 Task: Research Airbnb options in Shahrak, Afghanistan from 9th November, 2023 to 11th November, 2023 for 2 adults.2 bedrooms having 2 beds and 1 bathroom. Property type can be guest house. Amenities needed is wifi. Look for 3 properties as per requirement.
Action: Mouse moved to (488, 101)
Screenshot: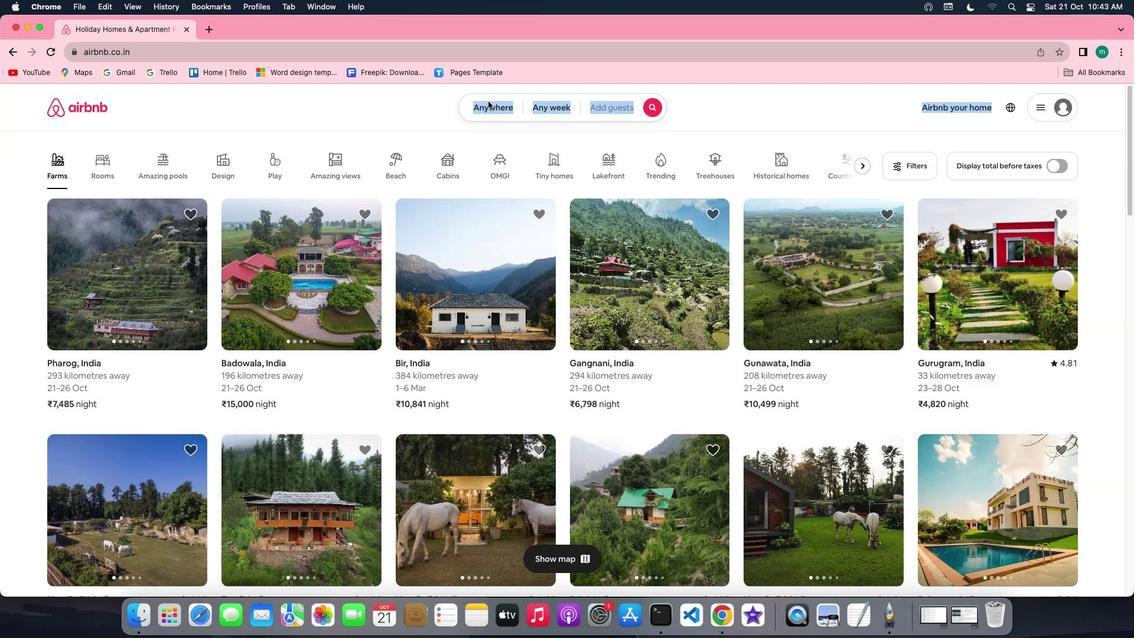 
Action: Mouse pressed left at (488, 101)
Screenshot: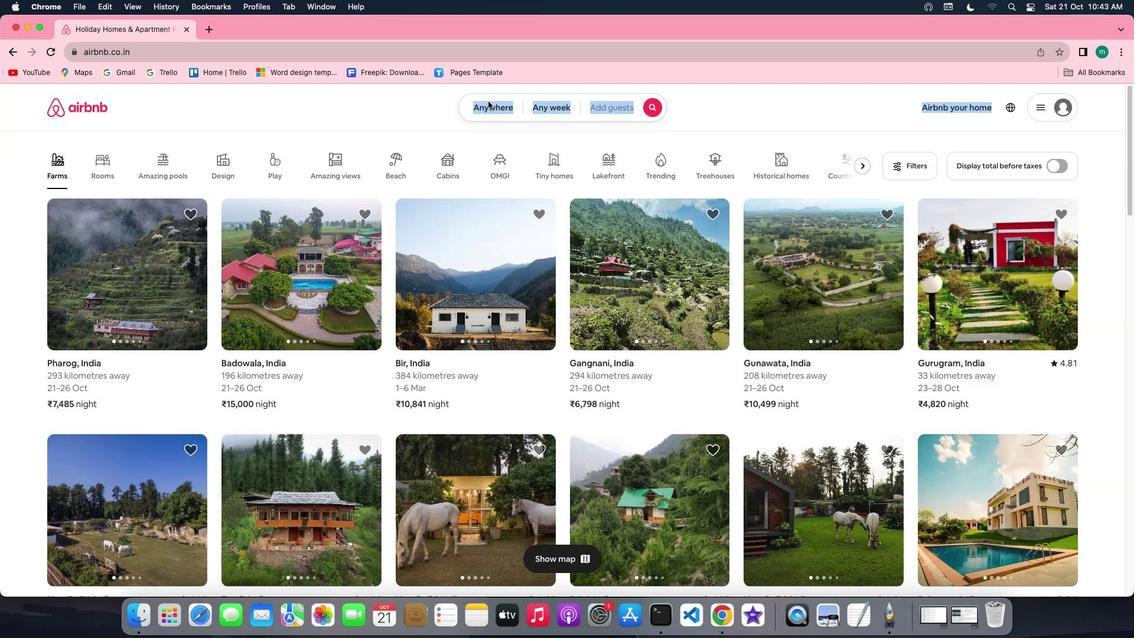 
Action: Mouse moved to (488, 106)
Screenshot: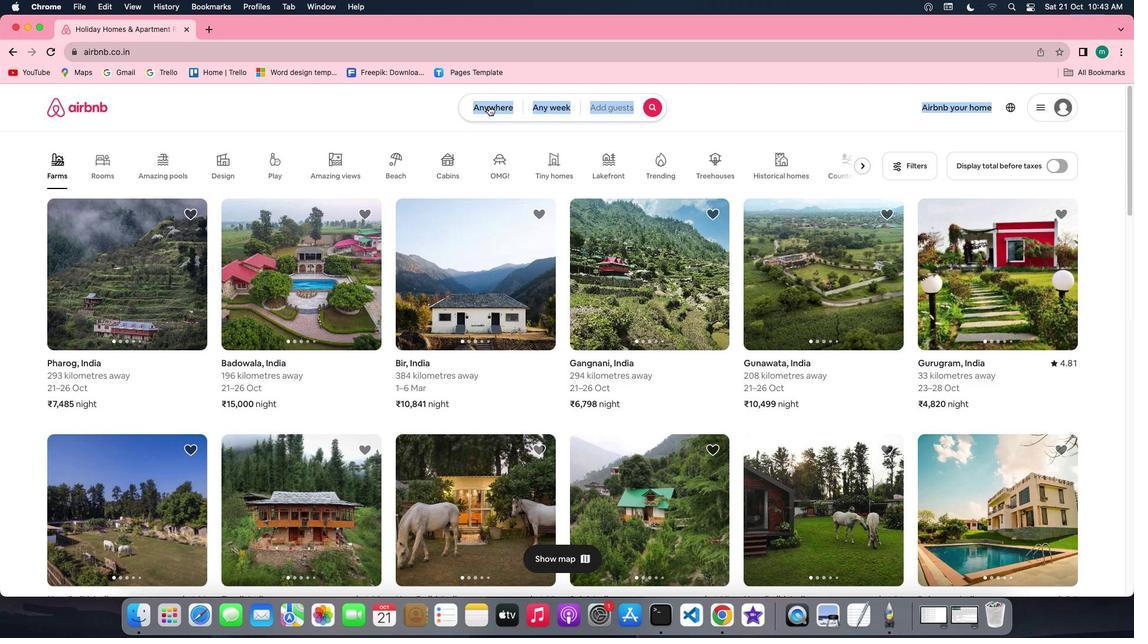 
Action: Mouse pressed left at (488, 106)
Screenshot: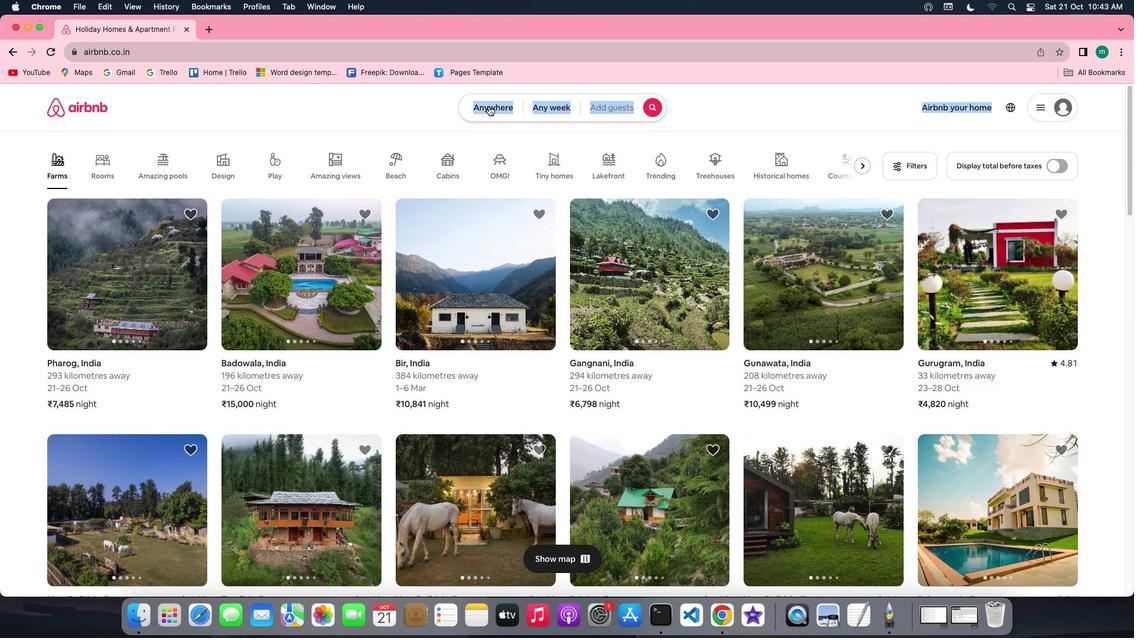 
Action: Mouse moved to (431, 148)
Screenshot: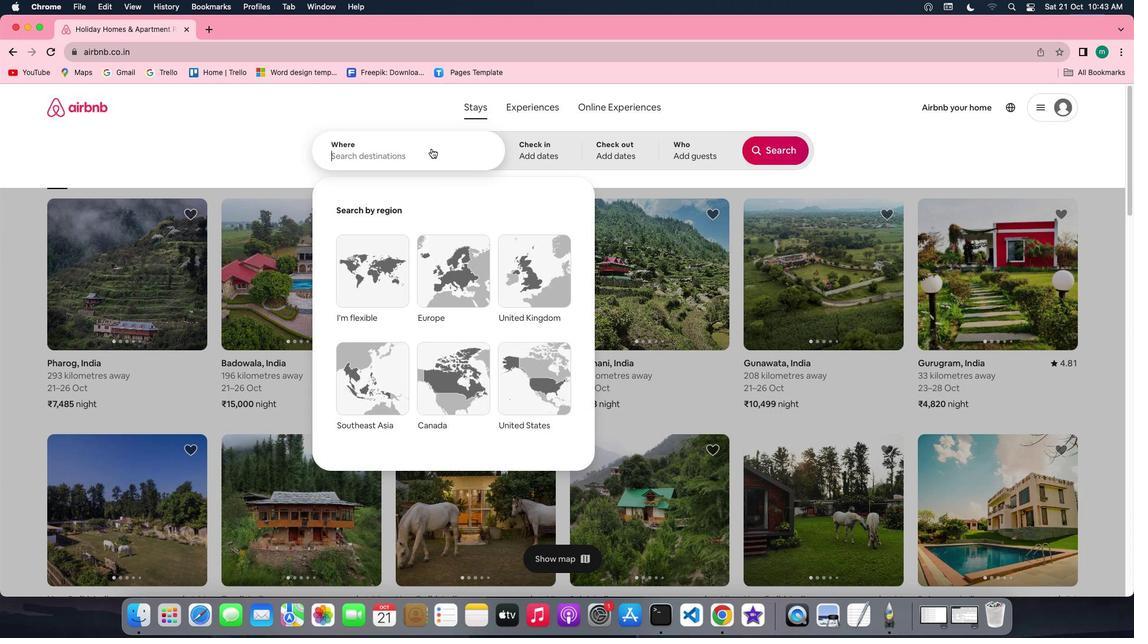 
Action: Key pressed Key.shift'S''h''a''h''r''a''k'','Key.spaceKey.shift'A''f''g''h''a''n''i''s''t''a''n'
Screenshot: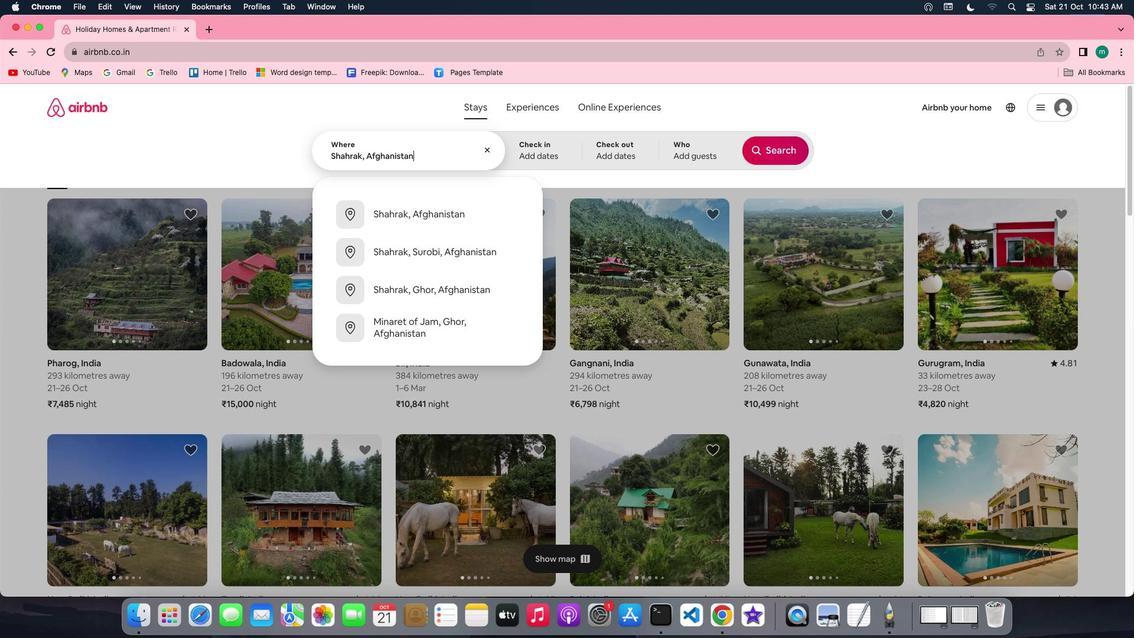 
Action: Mouse moved to (438, 223)
Screenshot: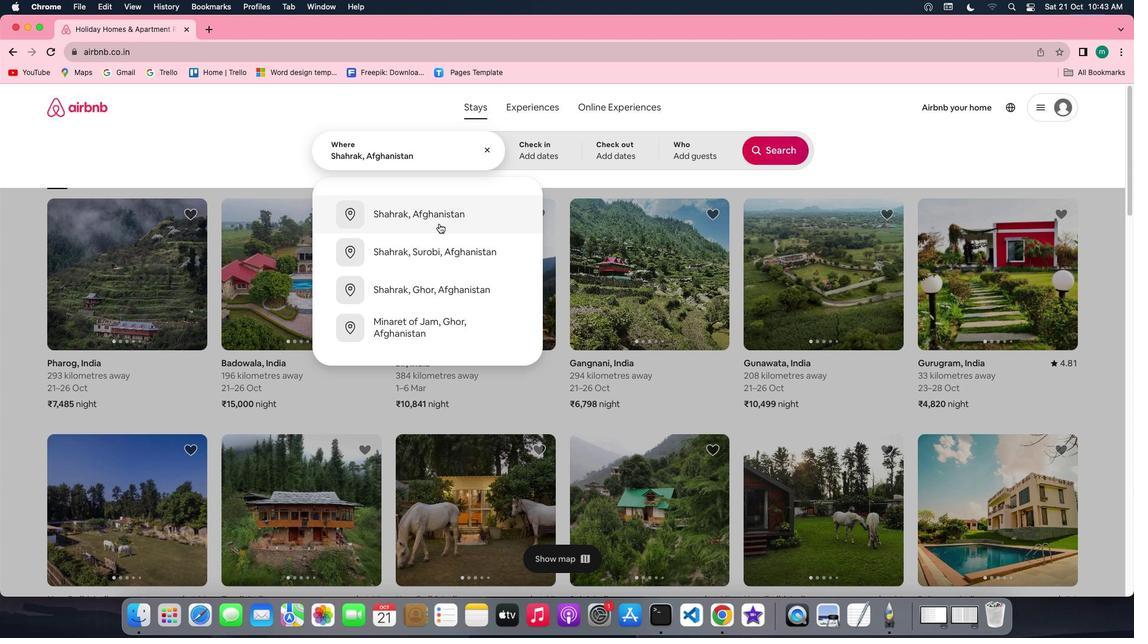 
Action: Mouse pressed left at (438, 223)
Screenshot: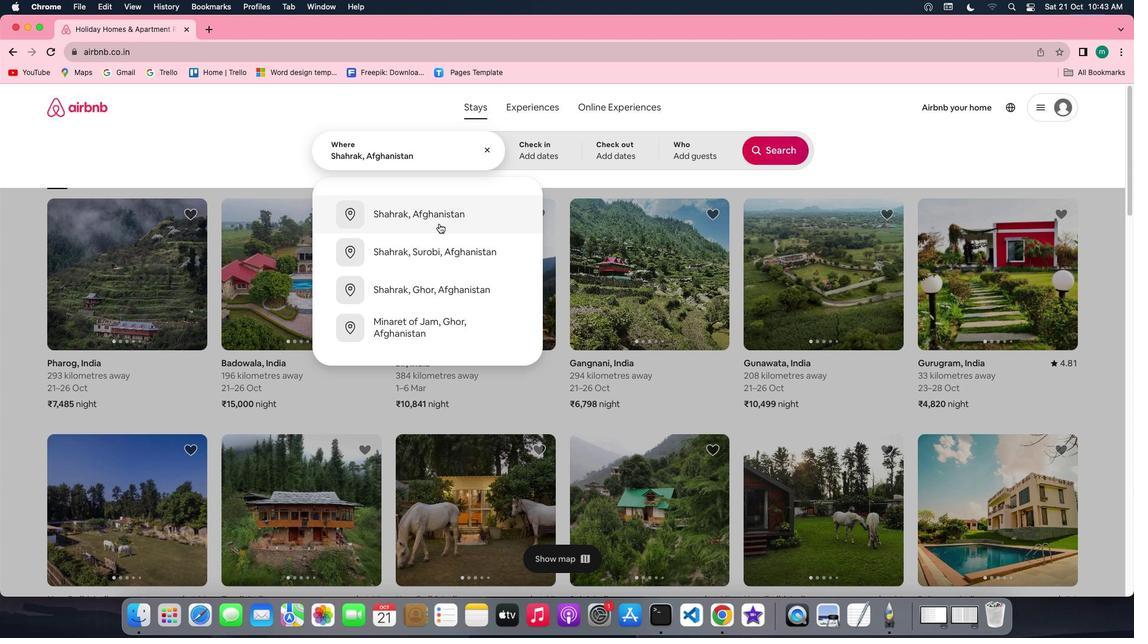 
Action: Mouse moved to (703, 324)
Screenshot: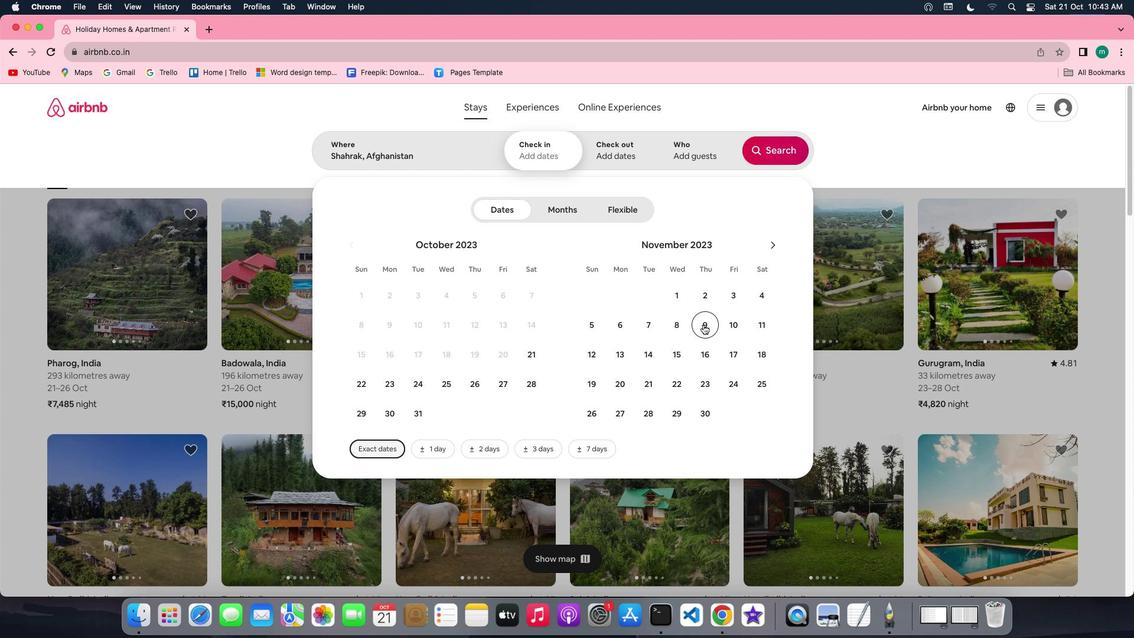 
Action: Mouse pressed left at (703, 324)
Screenshot: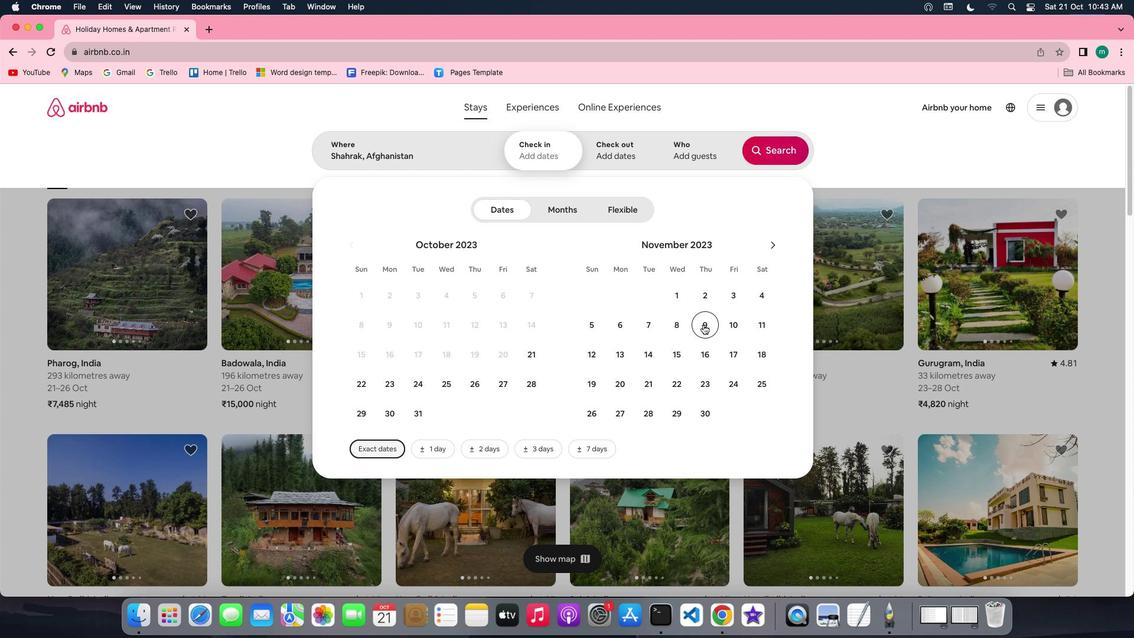 
Action: Mouse moved to (765, 330)
Screenshot: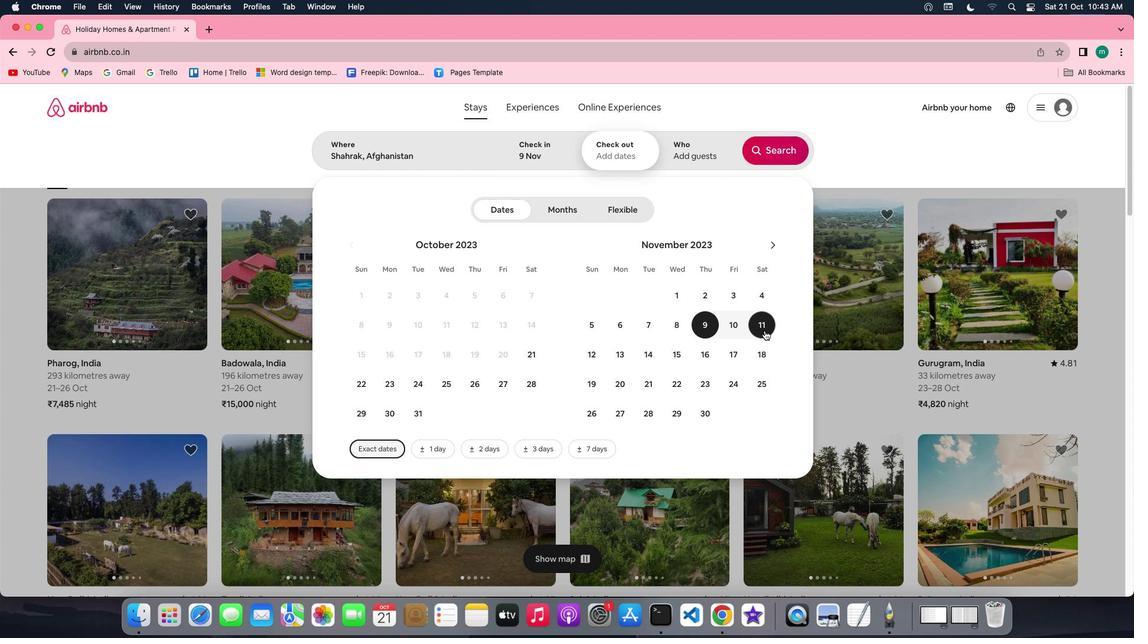 
Action: Mouse pressed left at (765, 330)
Screenshot: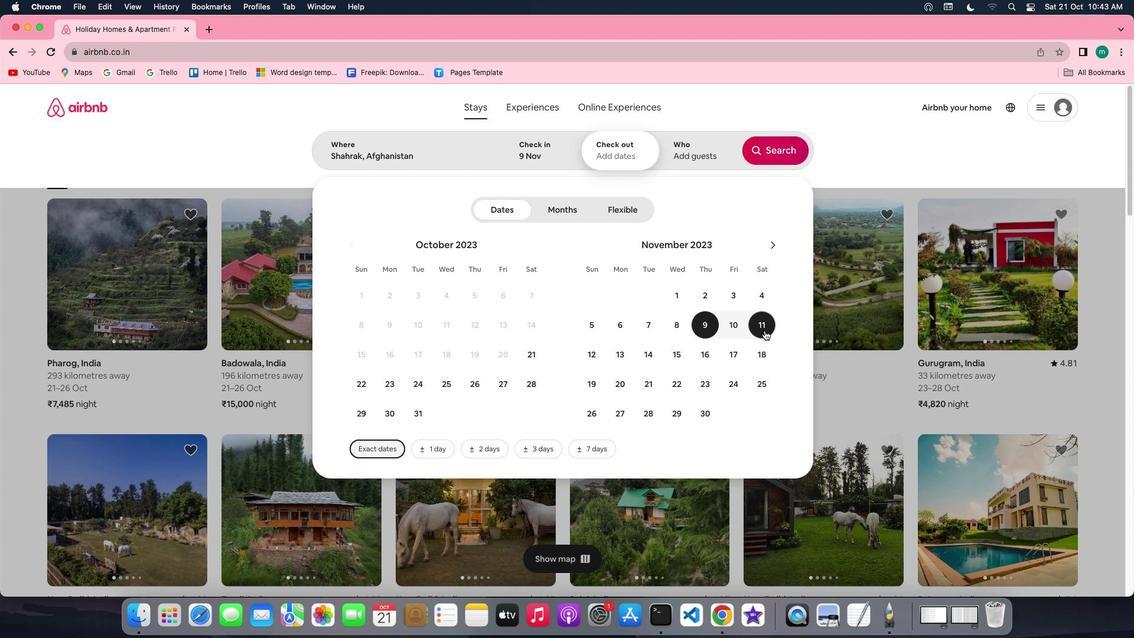 
Action: Mouse moved to (699, 157)
Screenshot: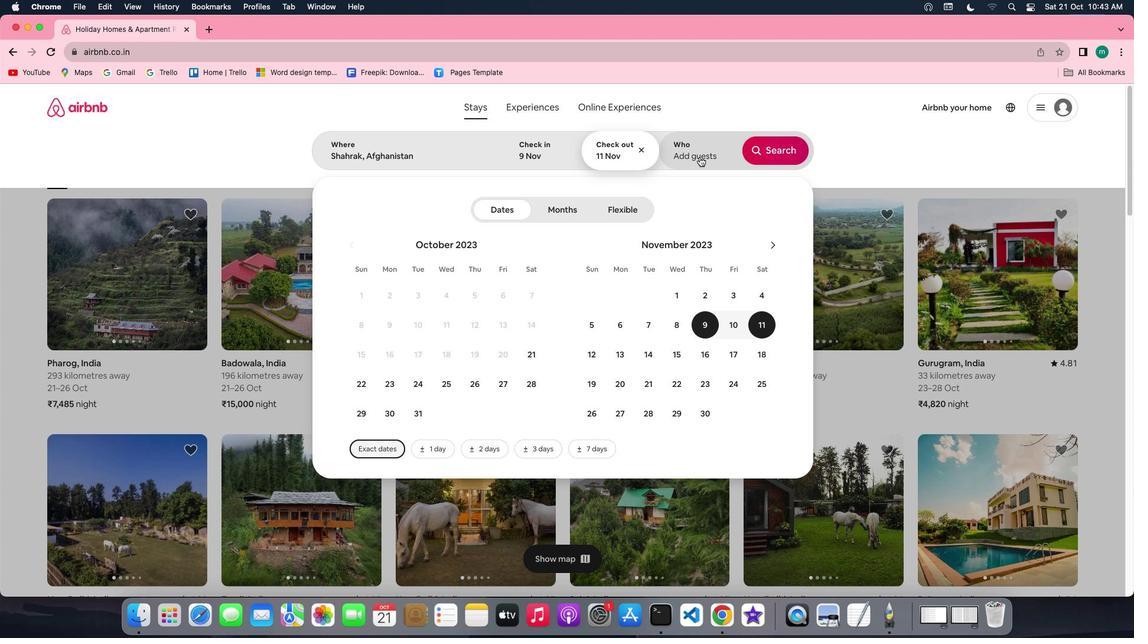 
Action: Mouse pressed left at (699, 157)
Screenshot: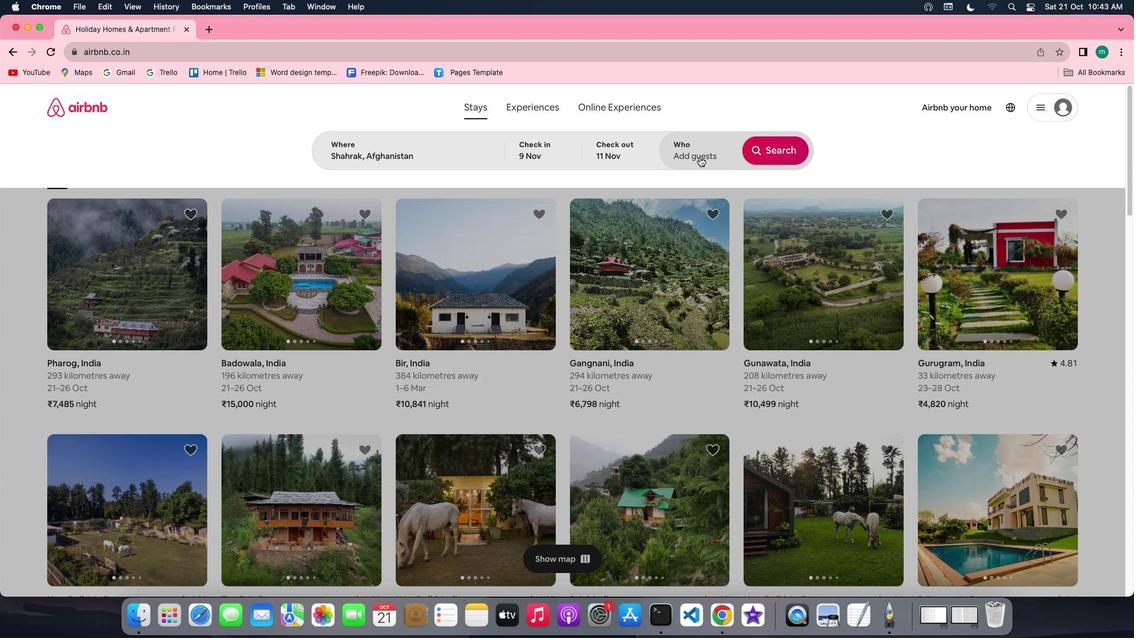 
Action: Mouse moved to (778, 212)
Screenshot: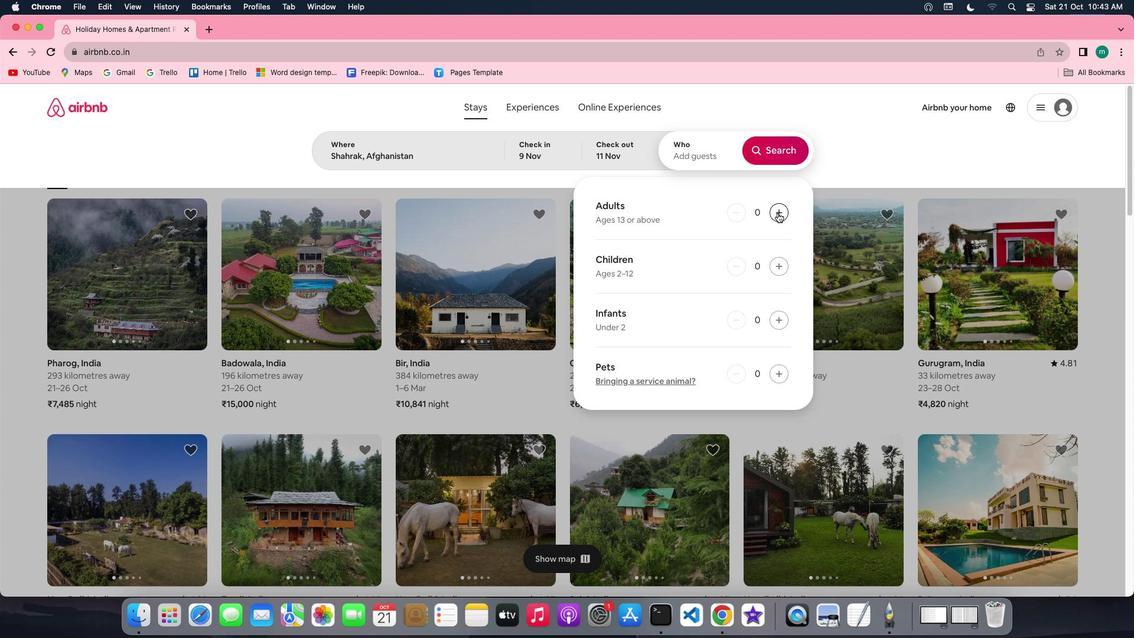 
Action: Mouse pressed left at (778, 212)
Screenshot: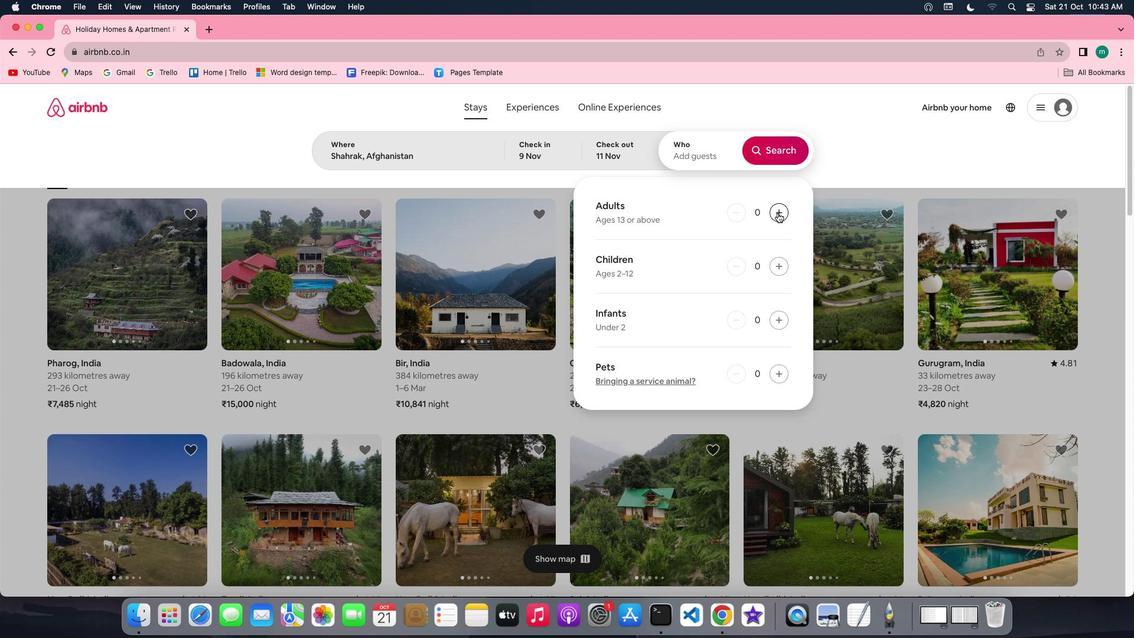 
Action: Mouse pressed left at (778, 212)
Screenshot: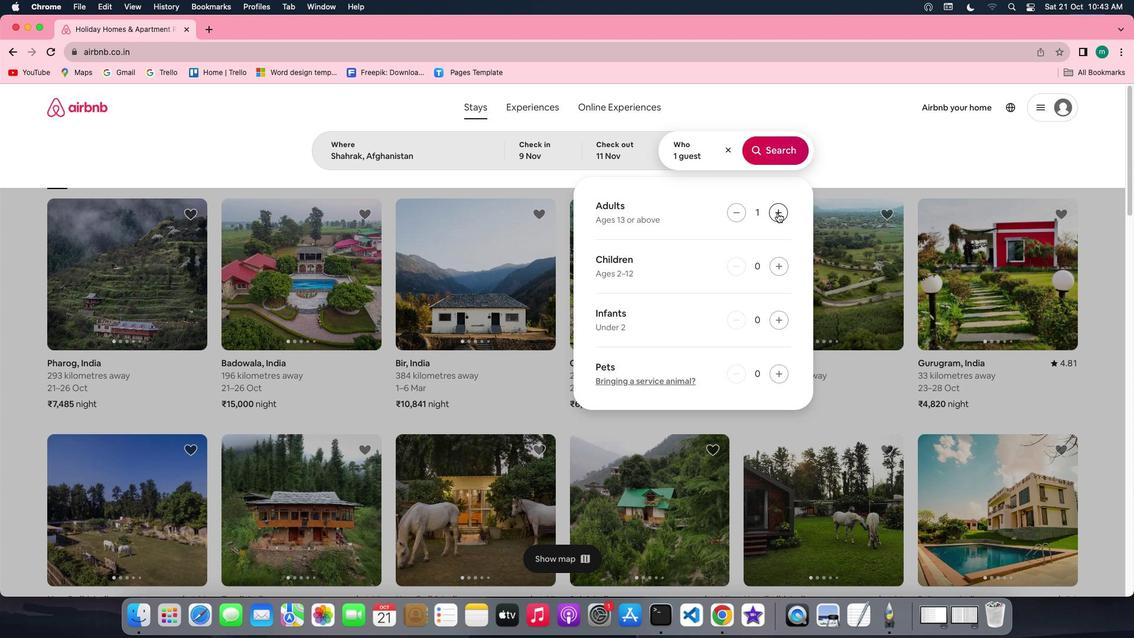 
Action: Mouse moved to (781, 155)
Screenshot: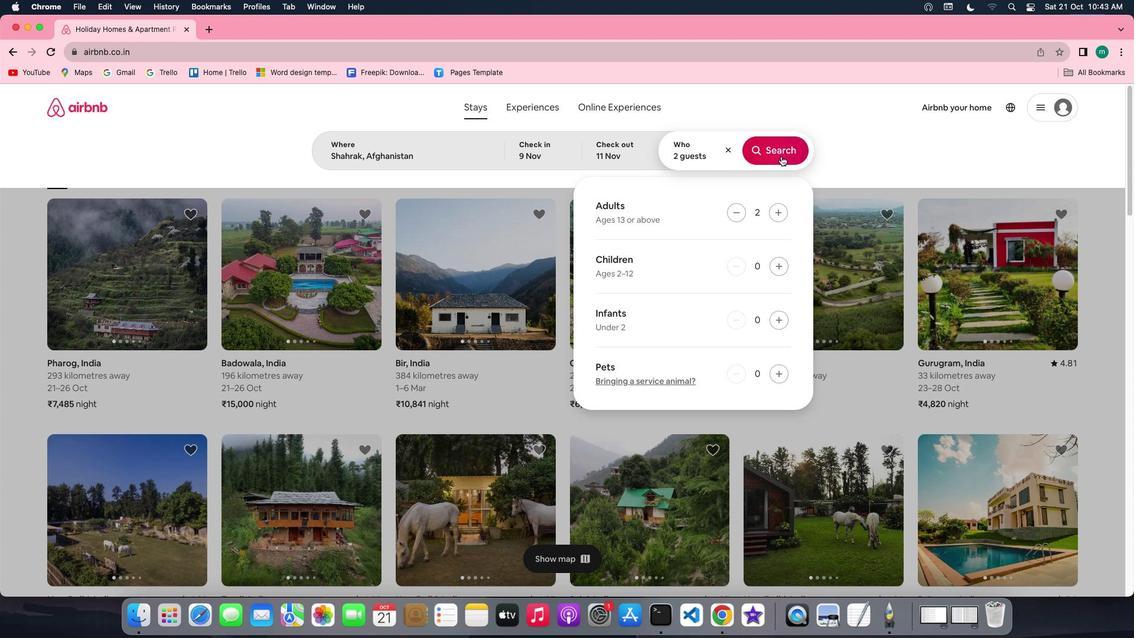
Action: Mouse pressed left at (781, 155)
Screenshot: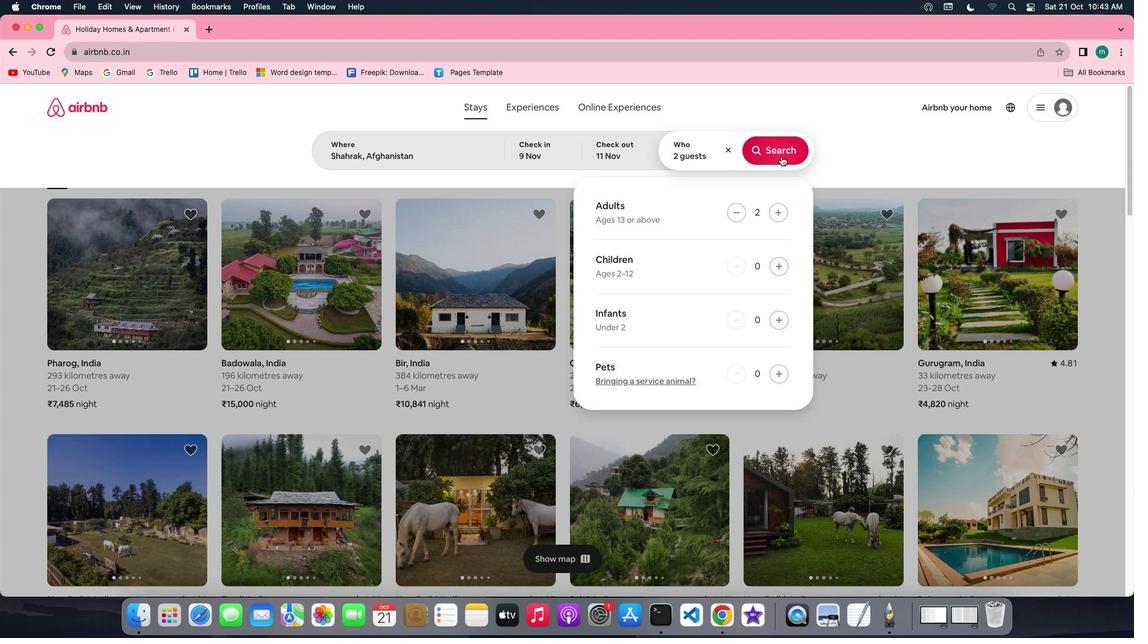 
Action: Mouse moved to (942, 148)
Screenshot: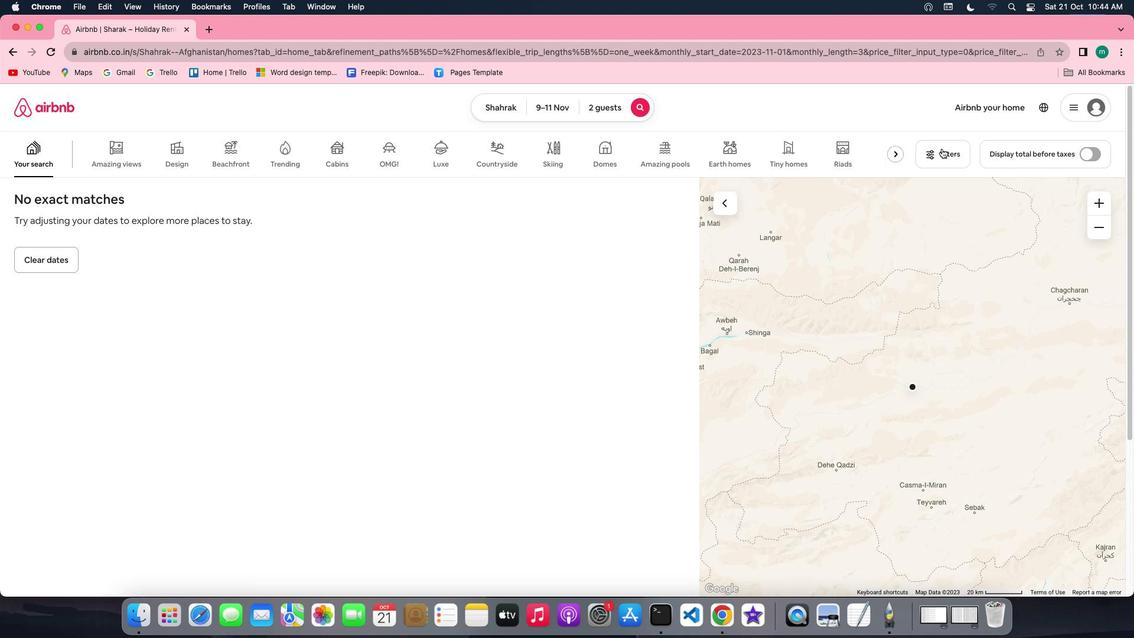 
Action: Mouse pressed left at (942, 148)
Screenshot: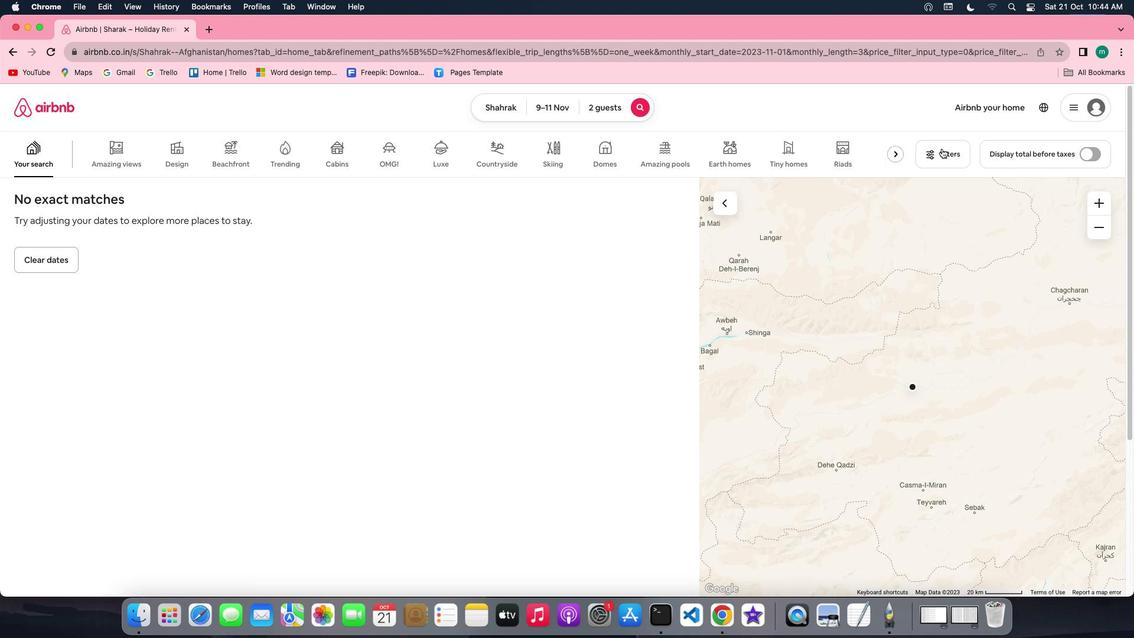 
Action: Mouse moved to (553, 293)
Screenshot: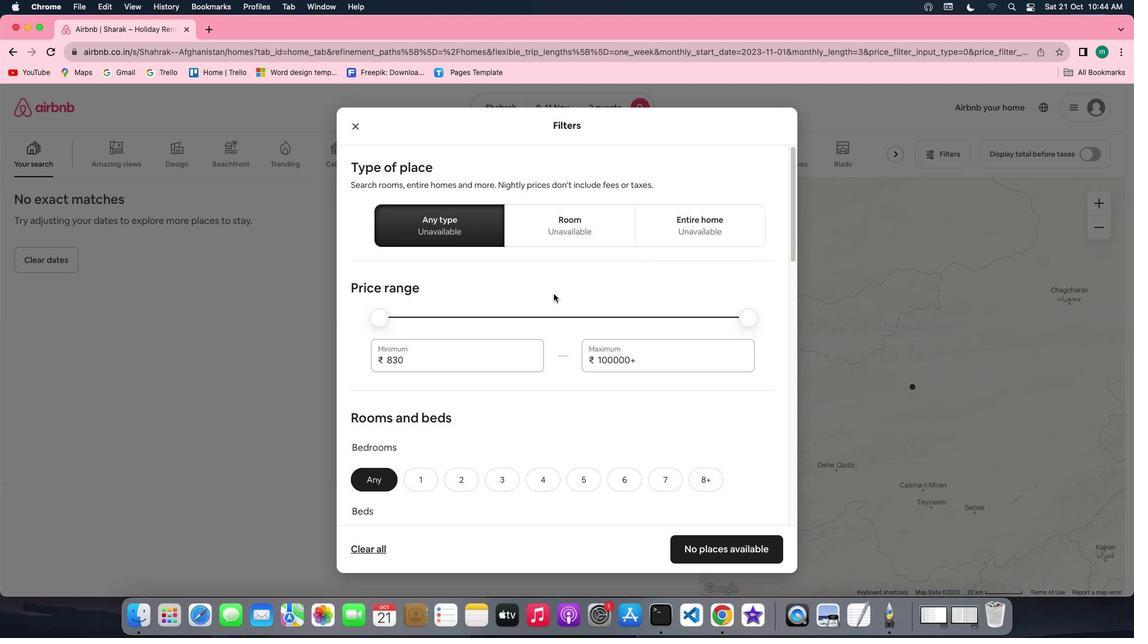 
Action: Mouse scrolled (553, 293) with delta (0, 0)
Screenshot: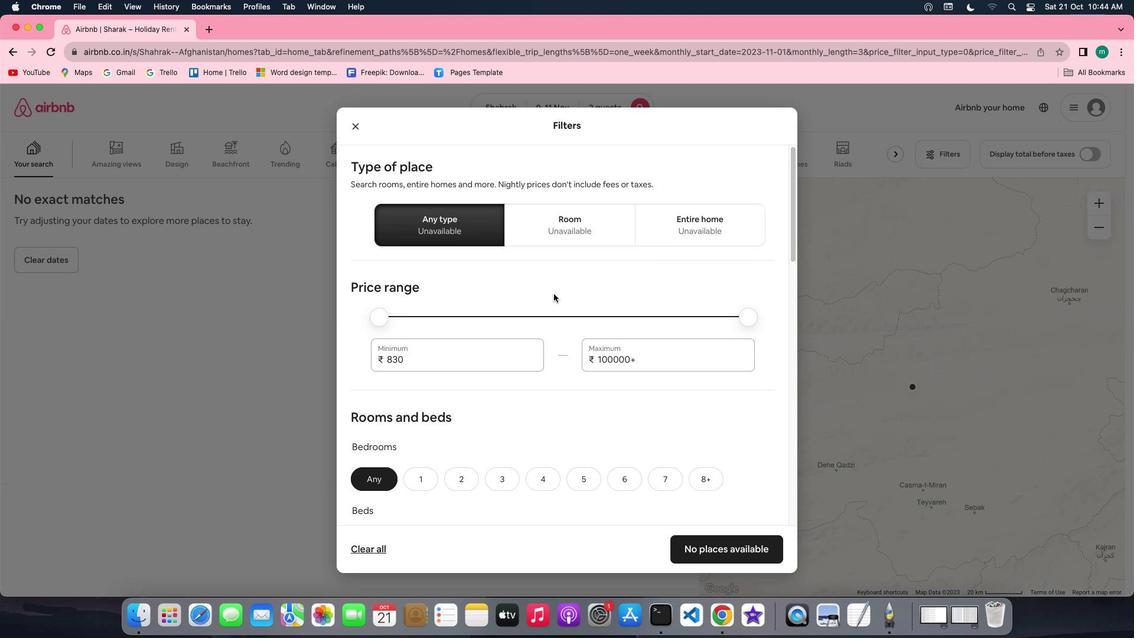 
Action: Mouse scrolled (553, 293) with delta (0, 0)
Screenshot: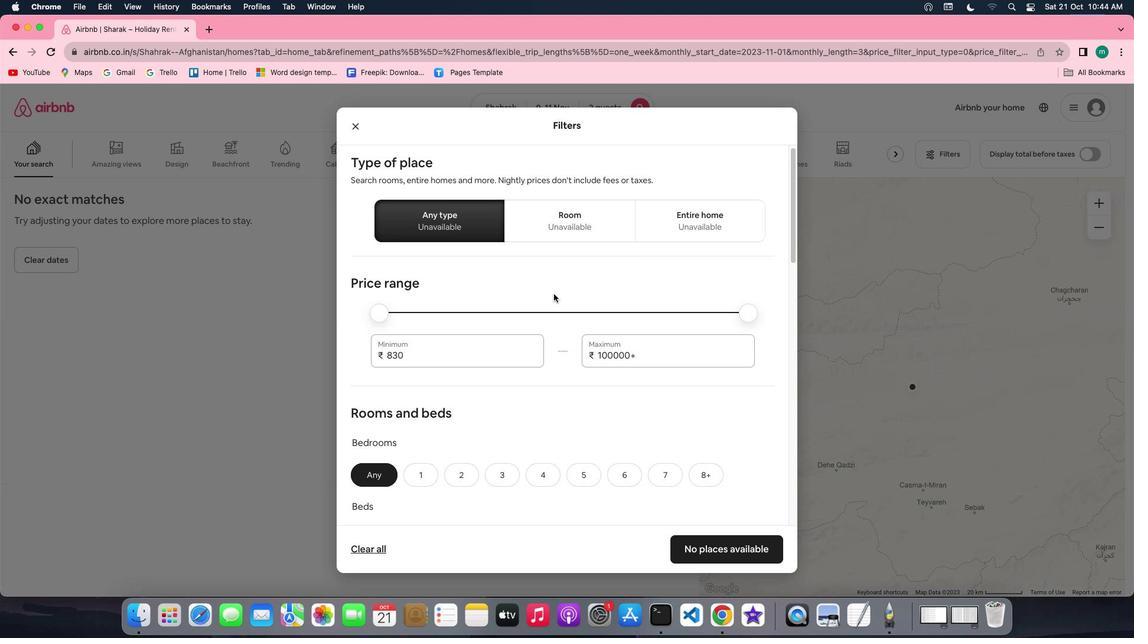 
Action: Mouse scrolled (553, 293) with delta (0, 0)
Screenshot: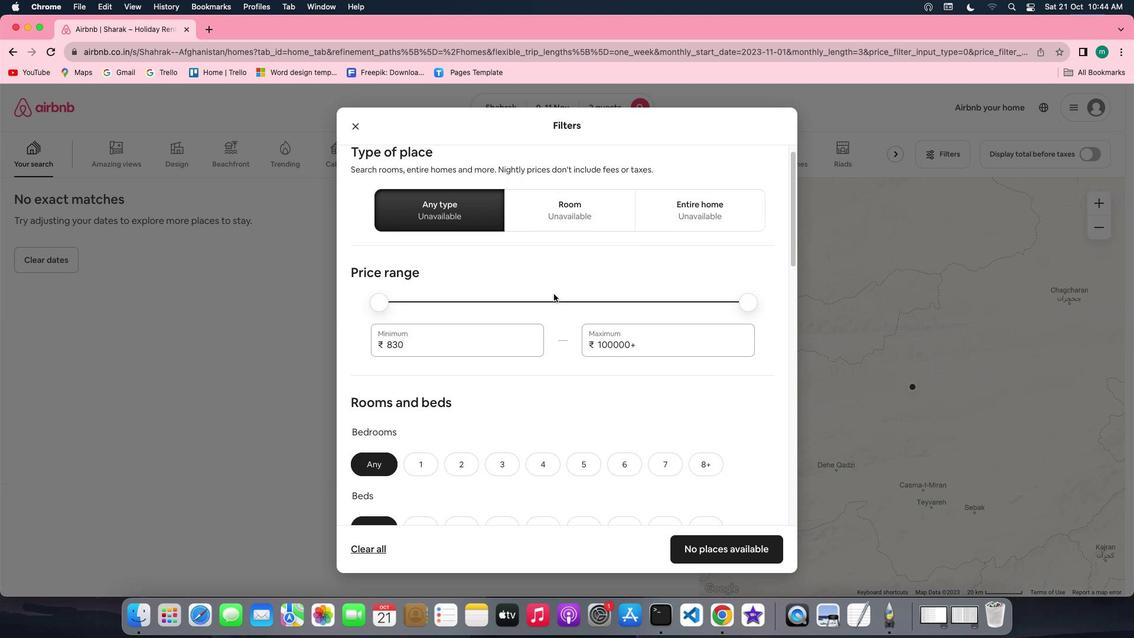 
Action: Mouse scrolled (553, 293) with delta (0, 0)
Screenshot: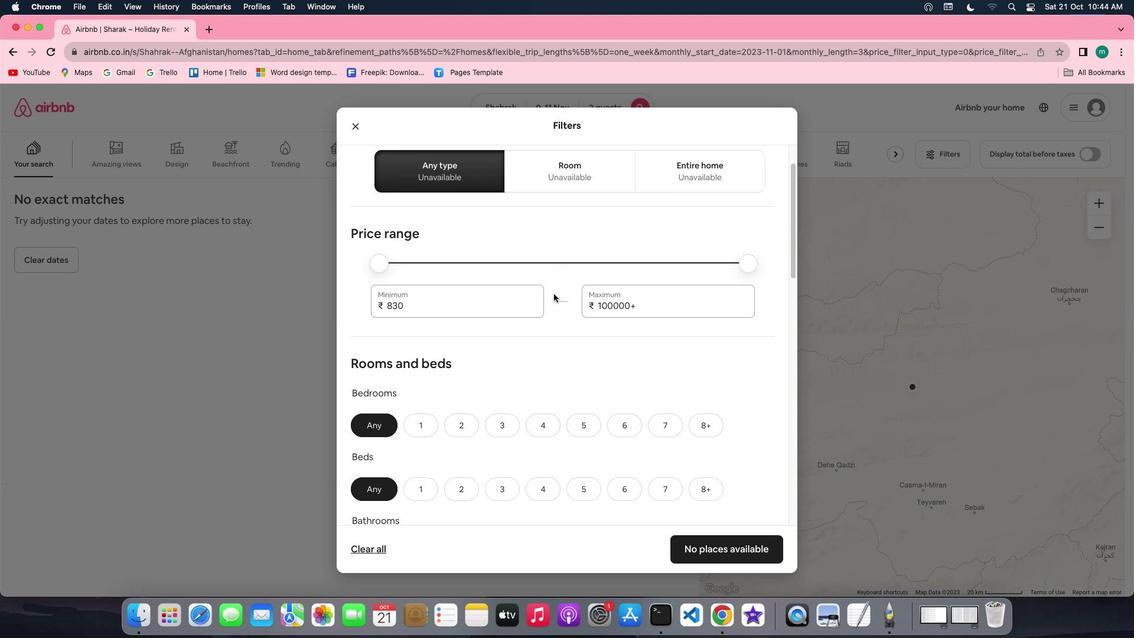 
Action: Mouse scrolled (553, 293) with delta (0, 0)
Screenshot: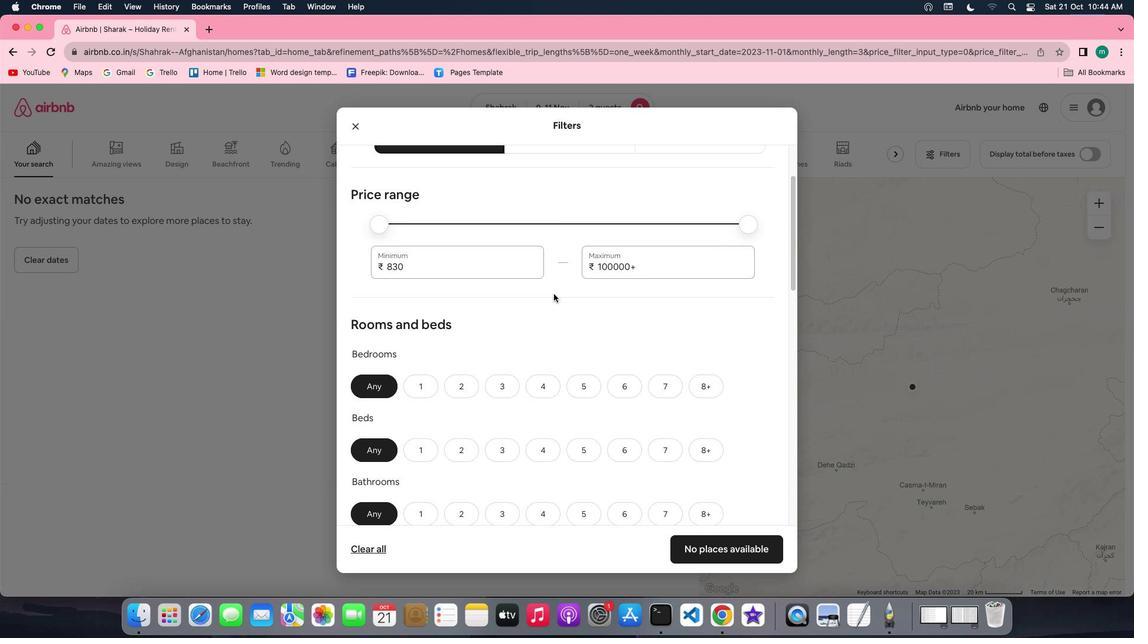 
Action: Mouse scrolled (553, 293) with delta (0, 0)
Screenshot: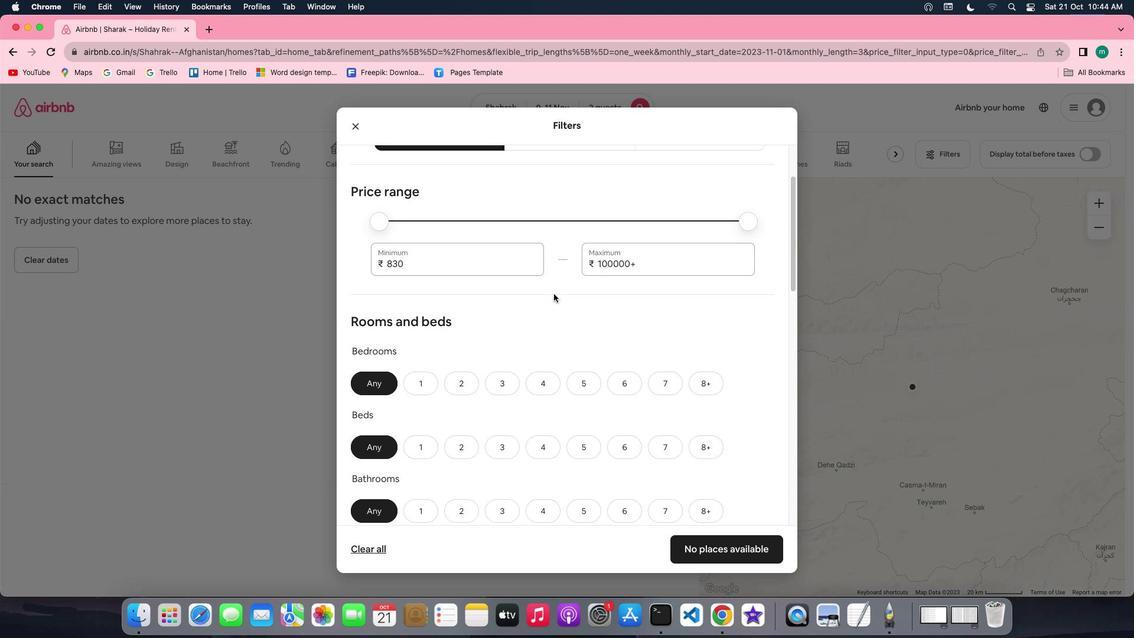 
Action: Mouse scrolled (553, 293) with delta (0, -1)
Screenshot: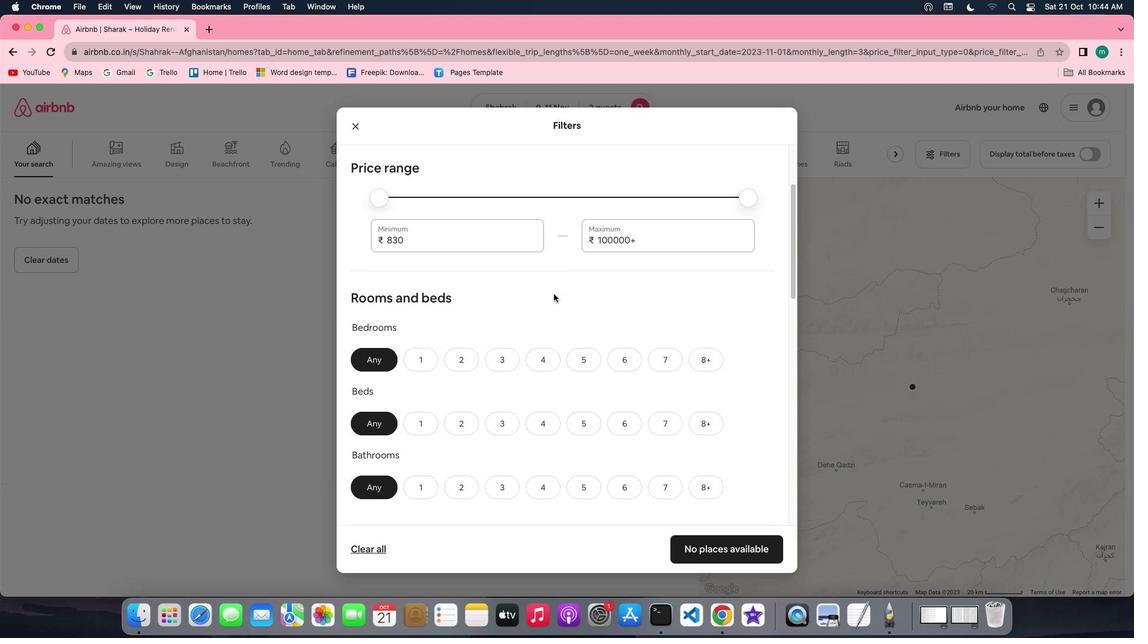 
Action: Mouse moved to (456, 313)
Screenshot: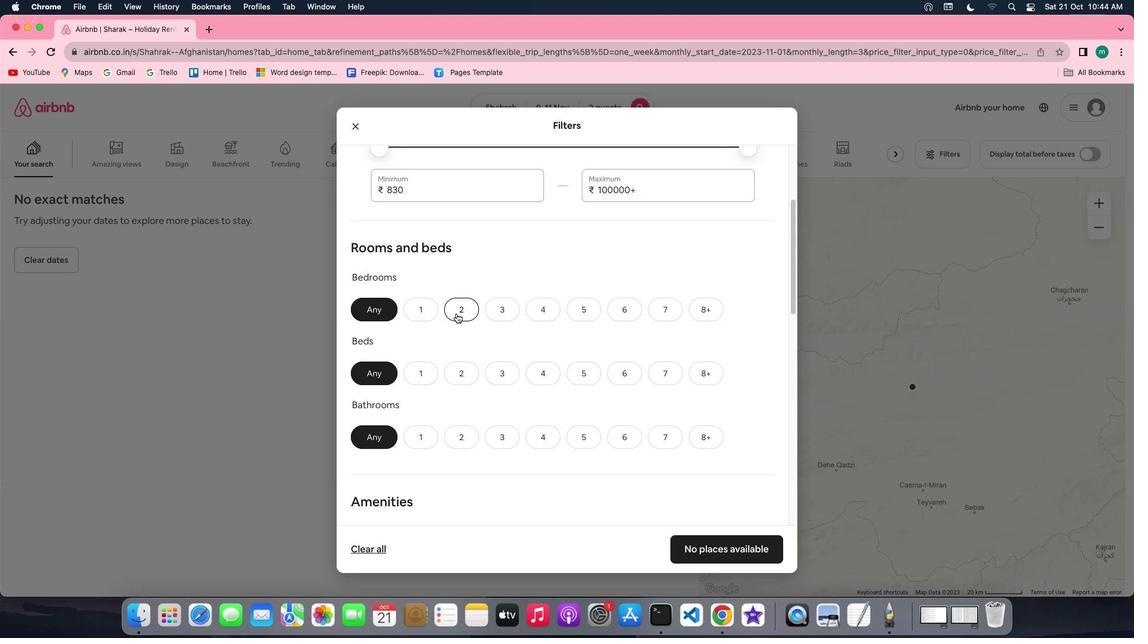 
Action: Mouse pressed left at (456, 313)
Screenshot: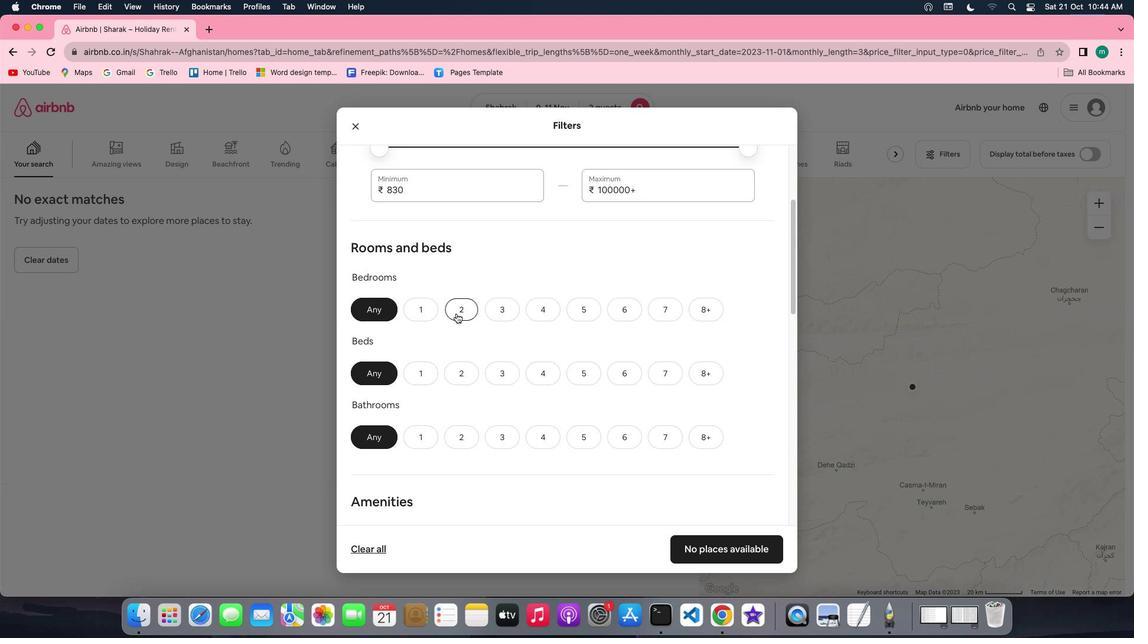 
Action: Mouse moved to (462, 380)
Screenshot: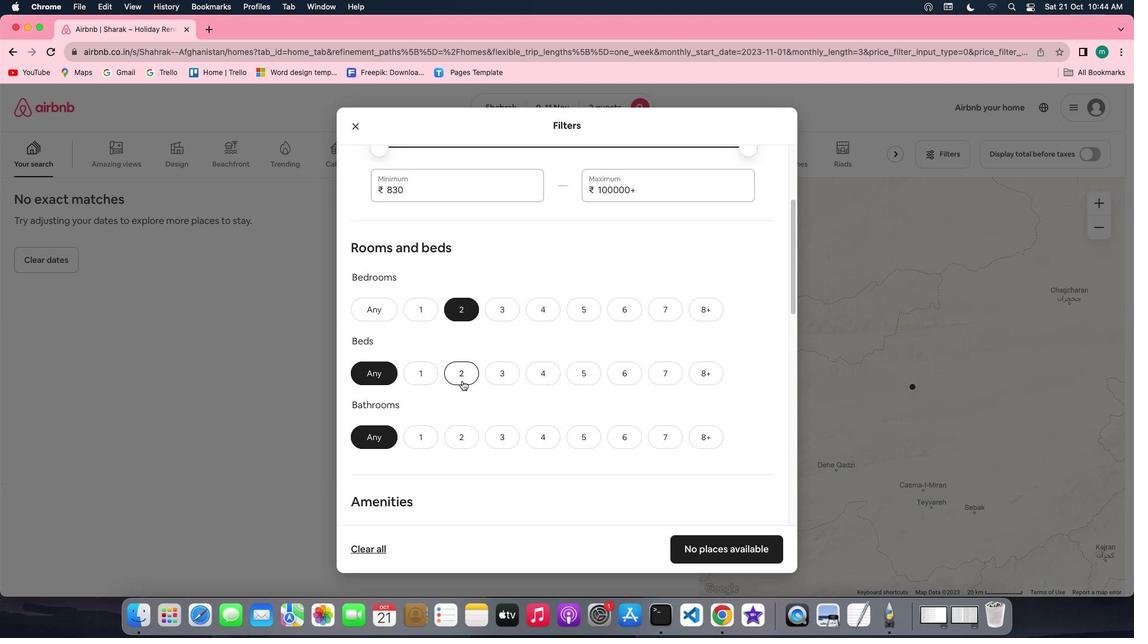 
Action: Mouse pressed left at (462, 380)
Screenshot: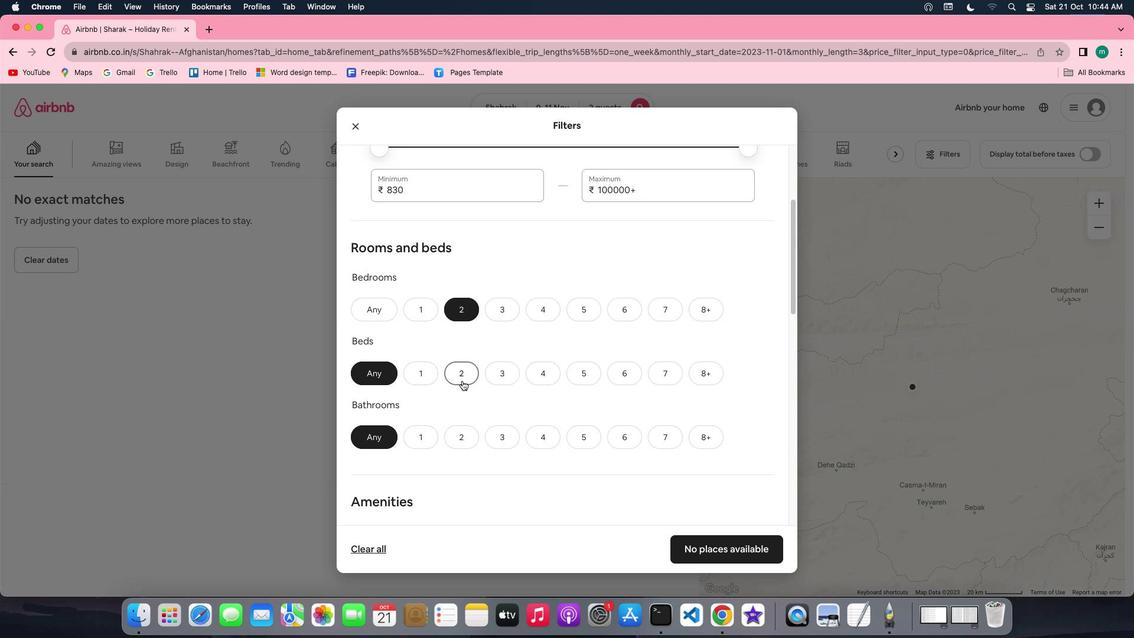 
Action: Mouse moved to (424, 433)
Screenshot: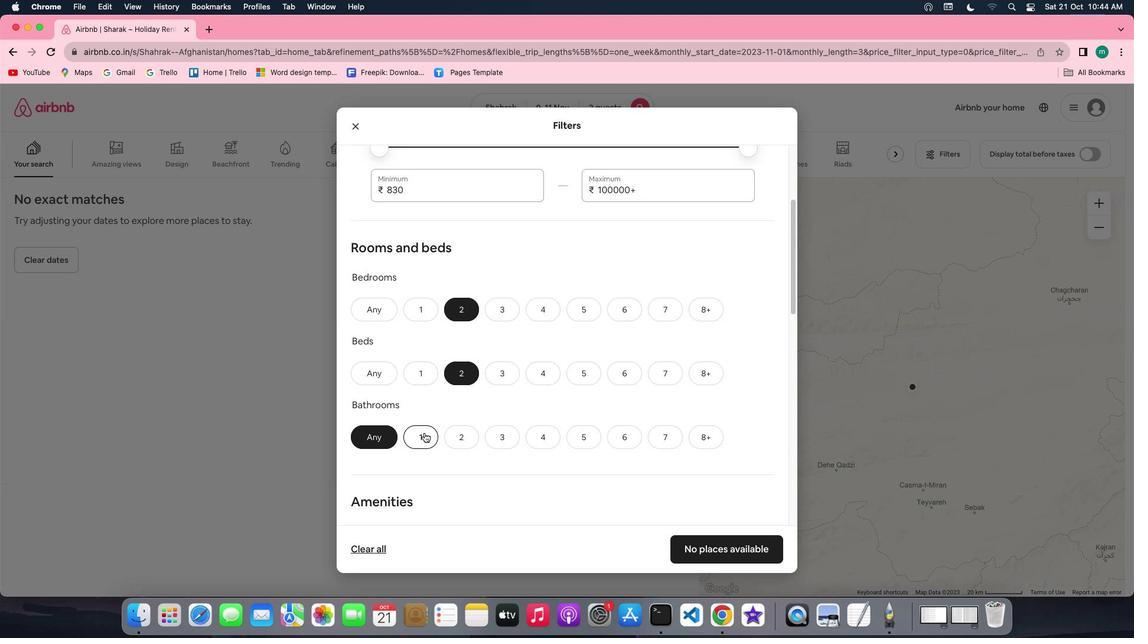 
Action: Mouse pressed left at (424, 433)
Screenshot: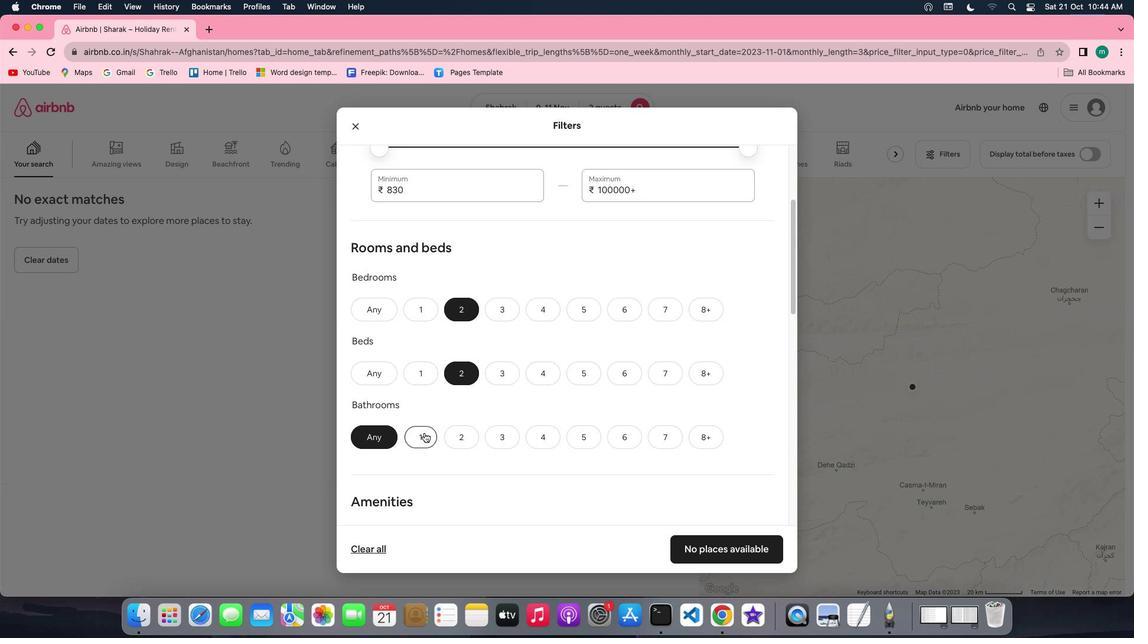 
Action: Mouse moved to (547, 423)
Screenshot: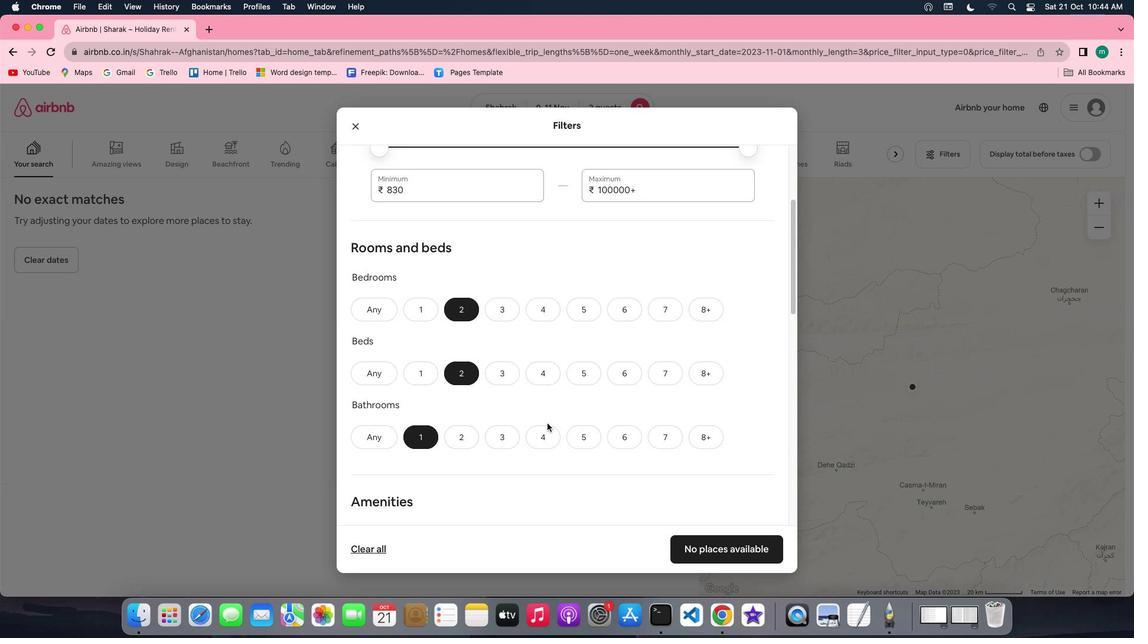 
Action: Mouse scrolled (547, 423) with delta (0, 0)
Screenshot: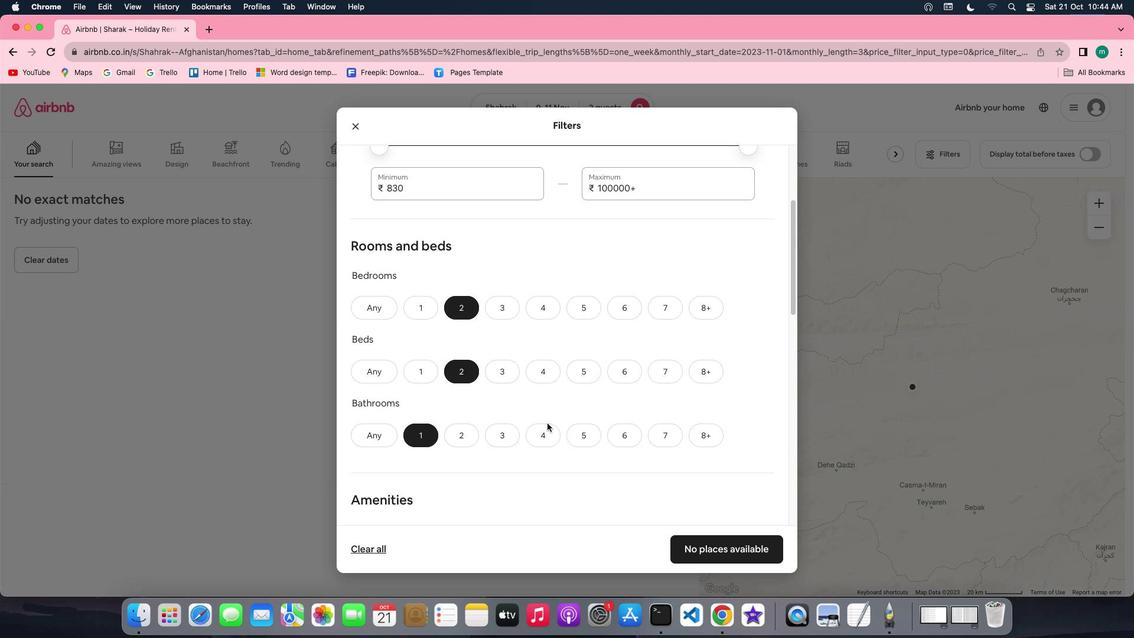 
Action: Mouse scrolled (547, 423) with delta (0, 0)
Screenshot: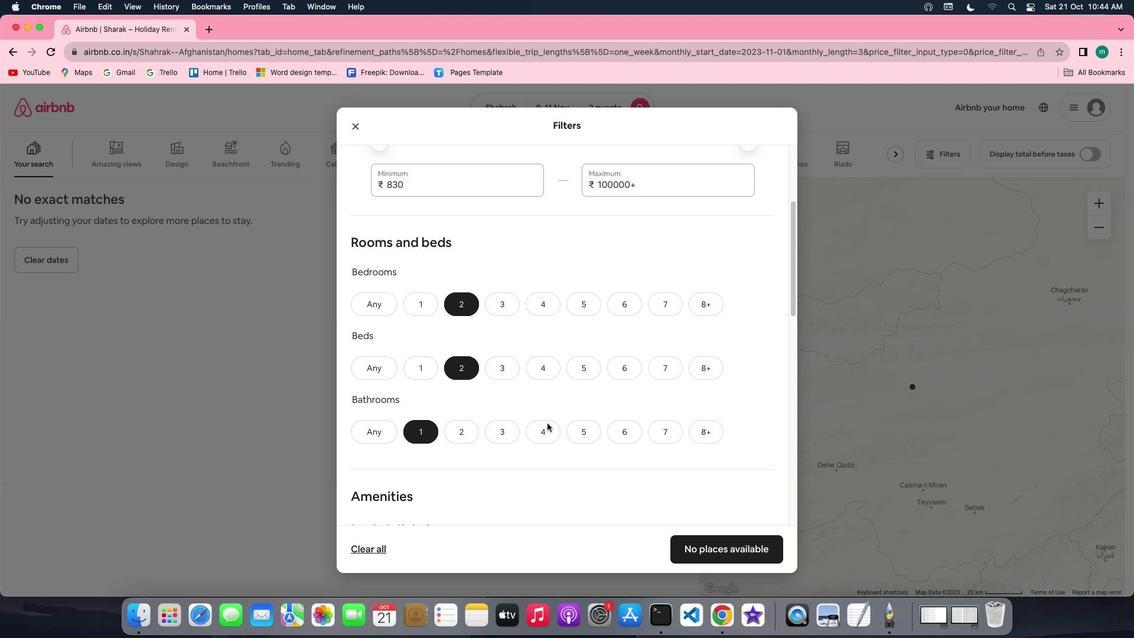 
Action: Mouse scrolled (547, 423) with delta (0, -1)
Screenshot: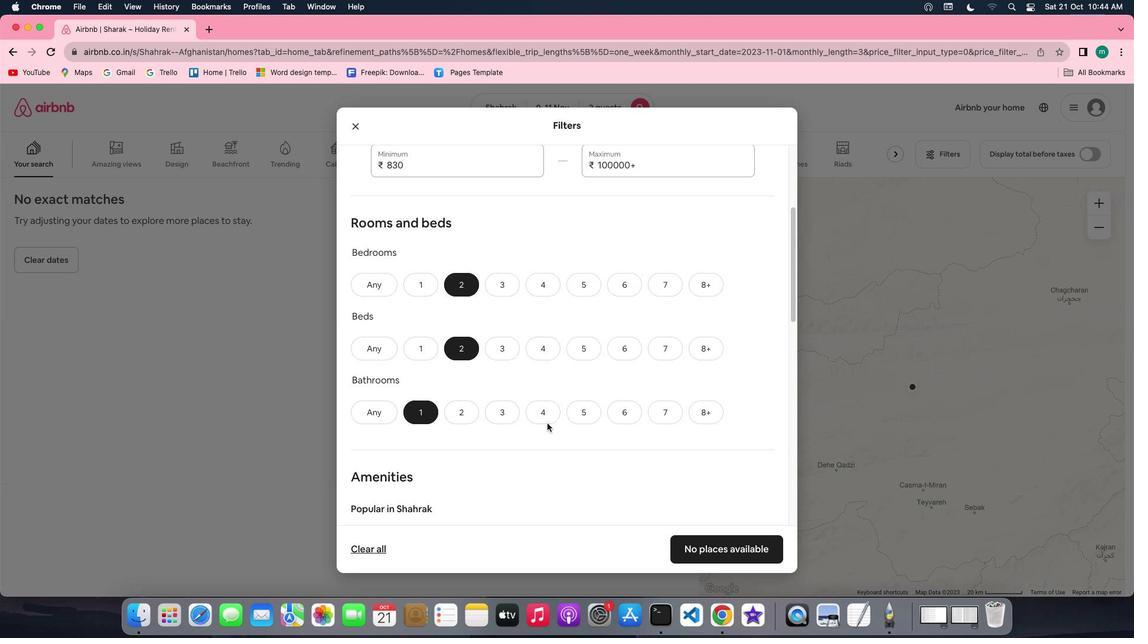 
Action: Mouse scrolled (547, 423) with delta (0, 0)
Screenshot: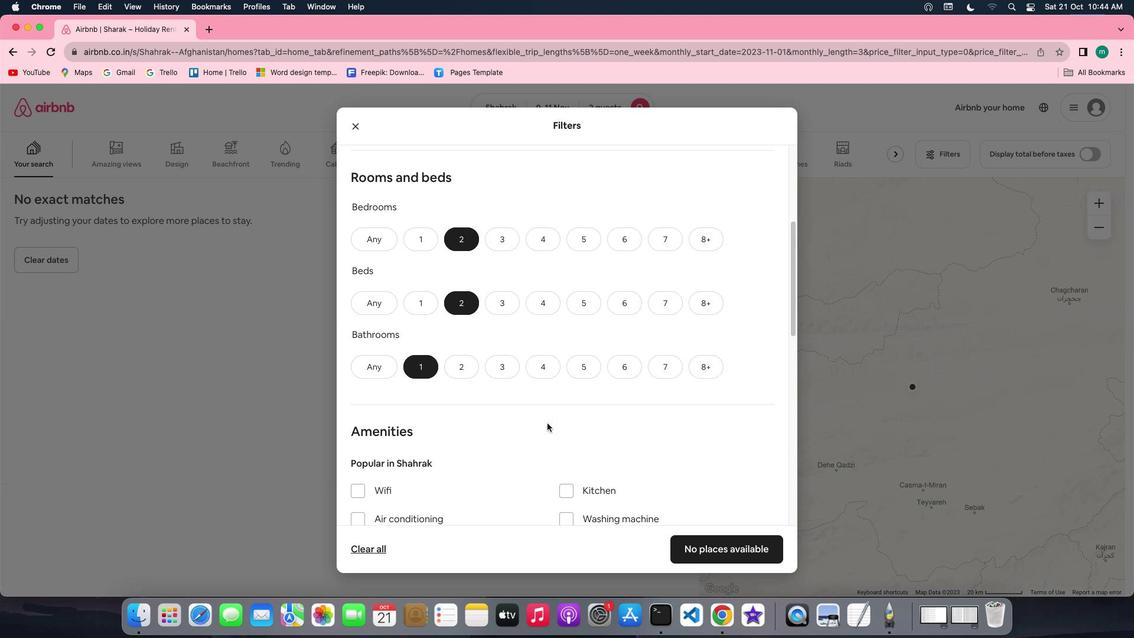 
Action: Mouse scrolled (547, 423) with delta (0, 0)
Screenshot: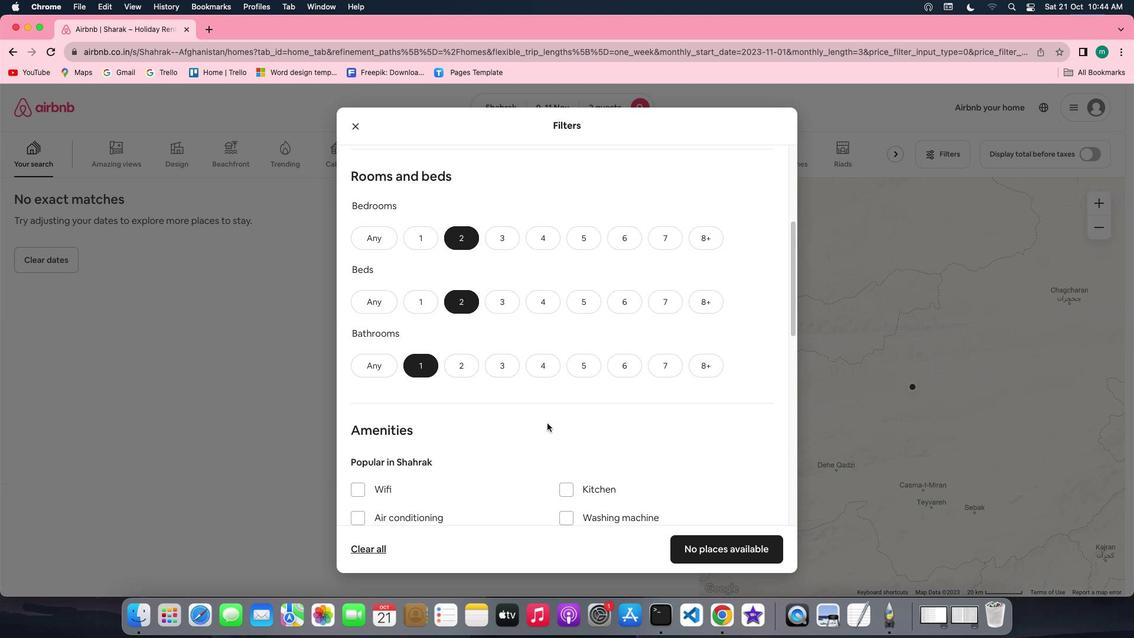 
Action: Mouse scrolled (547, 423) with delta (0, 0)
Screenshot: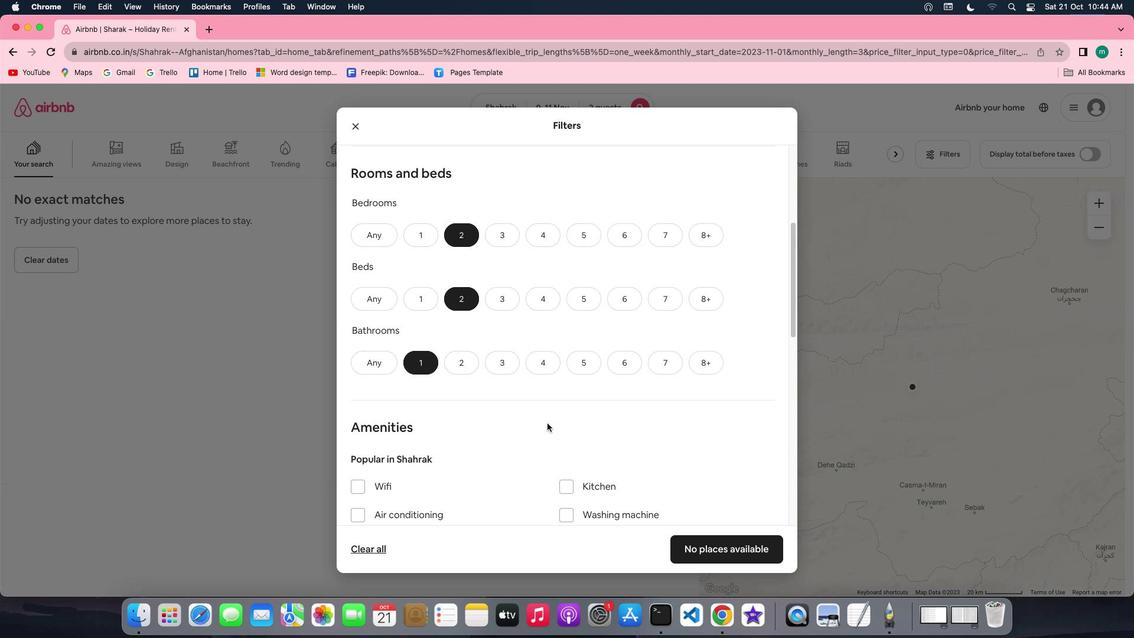 
Action: Mouse scrolled (547, 423) with delta (0, -1)
Screenshot: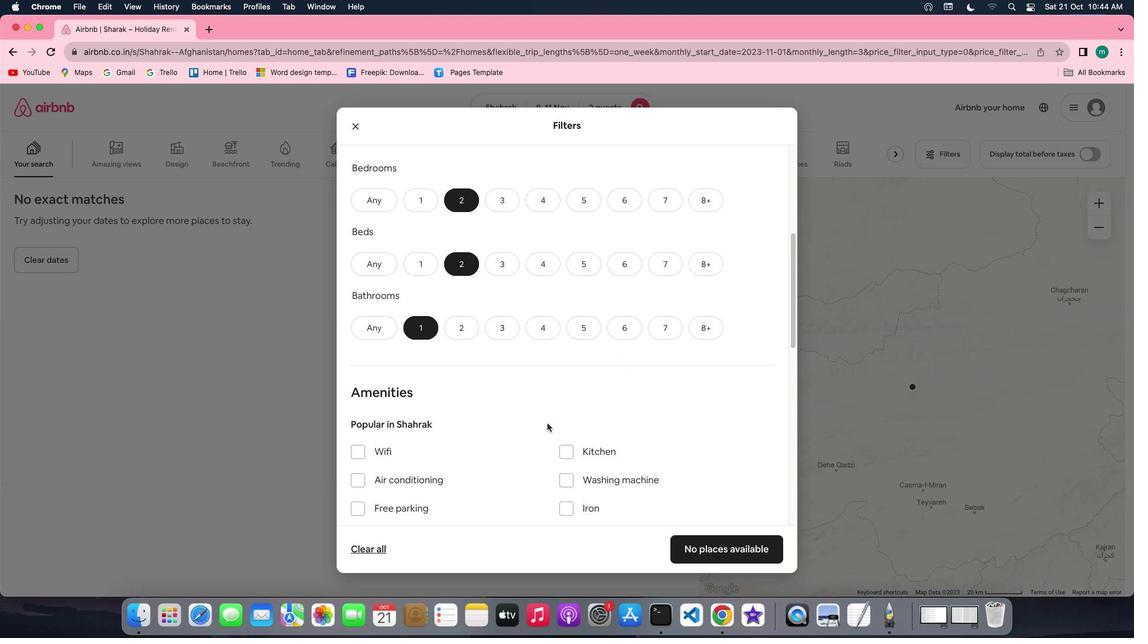 
Action: Mouse scrolled (547, 423) with delta (0, 0)
Screenshot: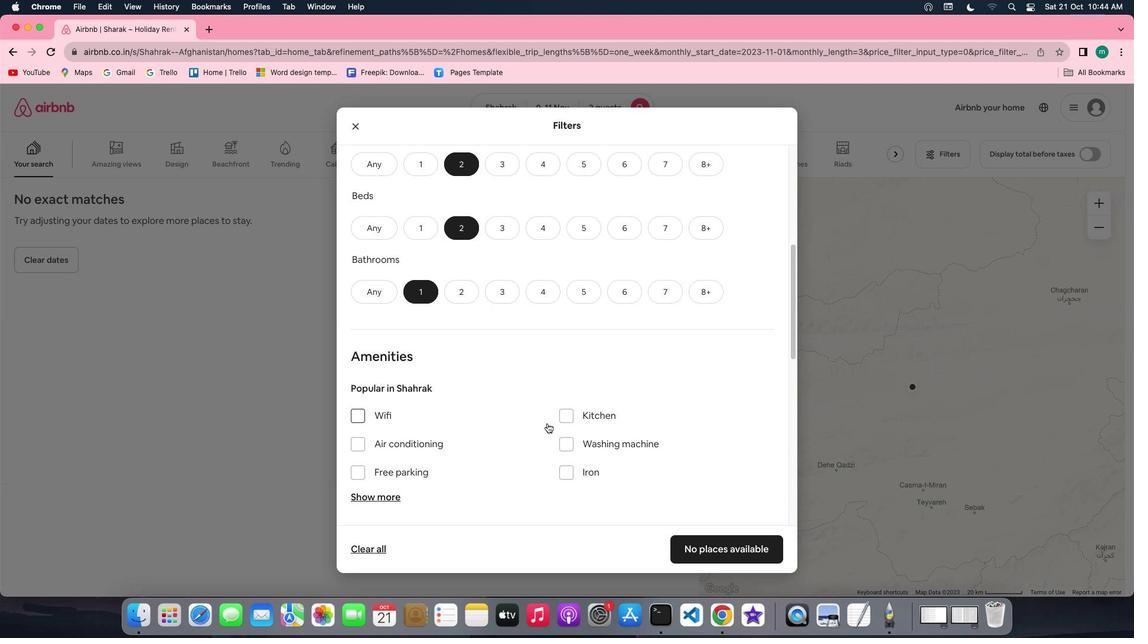
Action: Mouse scrolled (547, 423) with delta (0, 0)
Screenshot: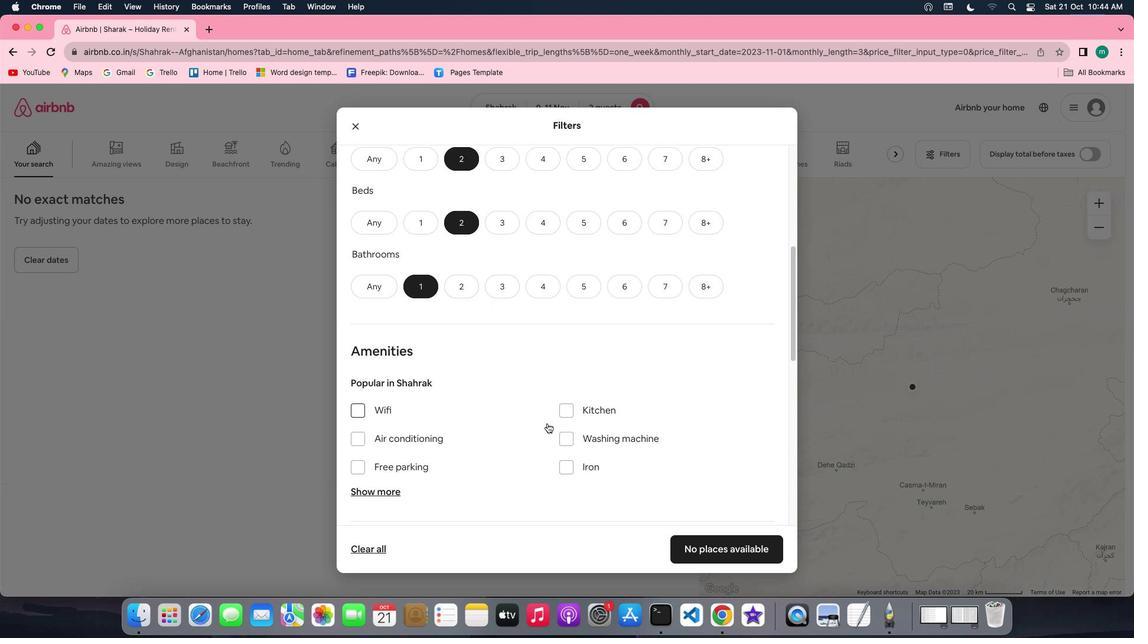 
Action: Mouse scrolled (547, 423) with delta (0, 0)
Screenshot: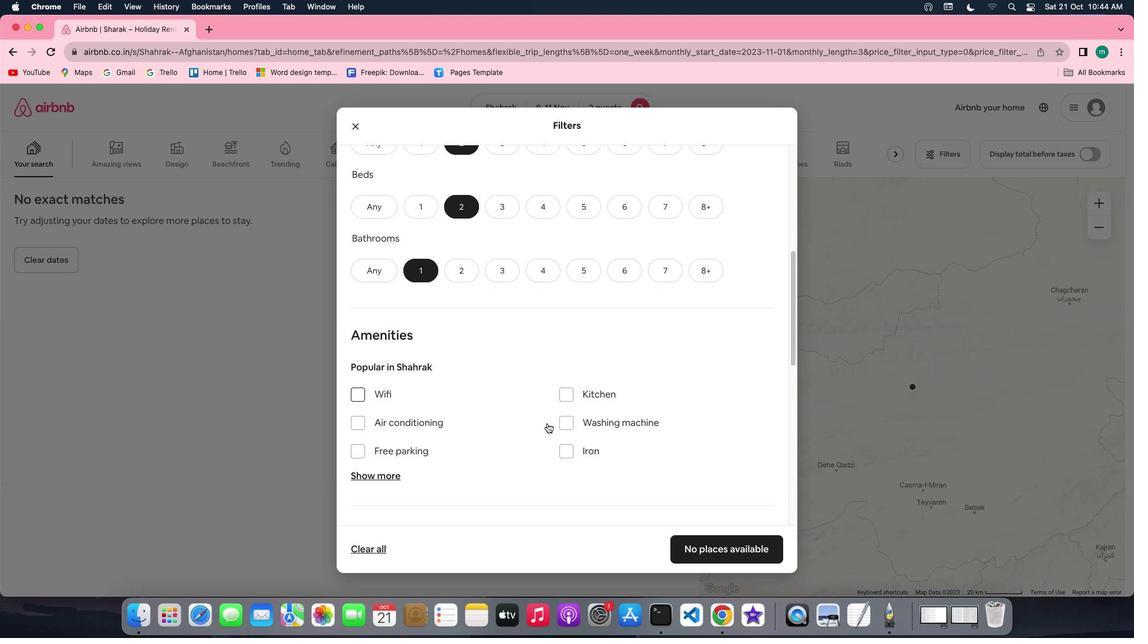 
Action: Mouse scrolled (547, 423) with delta (0, 0)
Screenshot: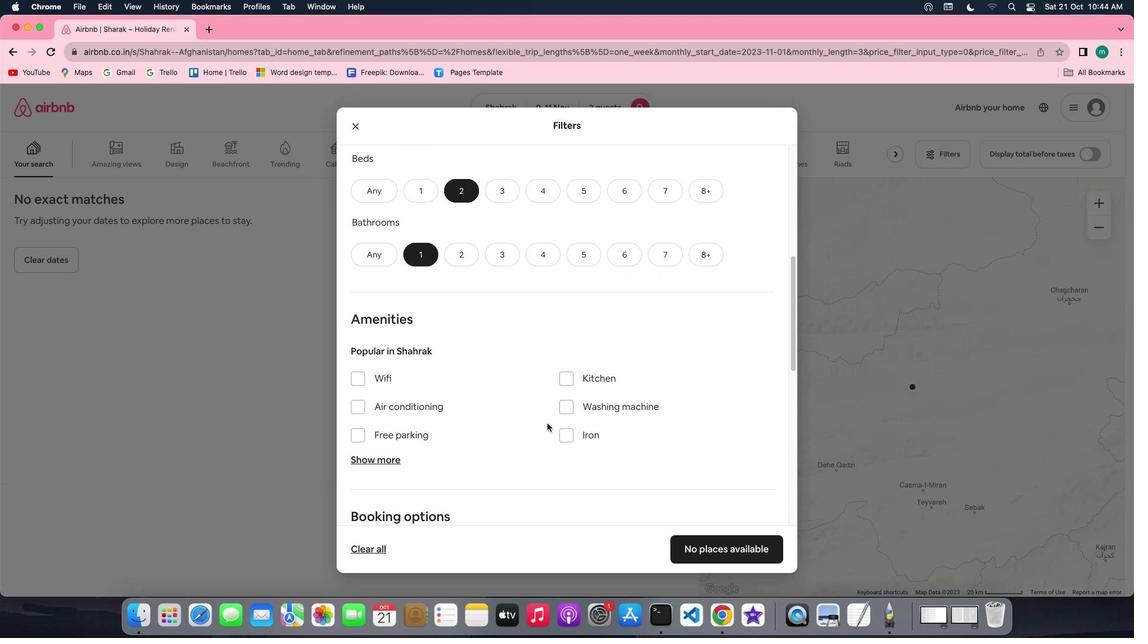 
Action: Mouse scrolled (547, 423) with delta (0, 0)
Screenshot: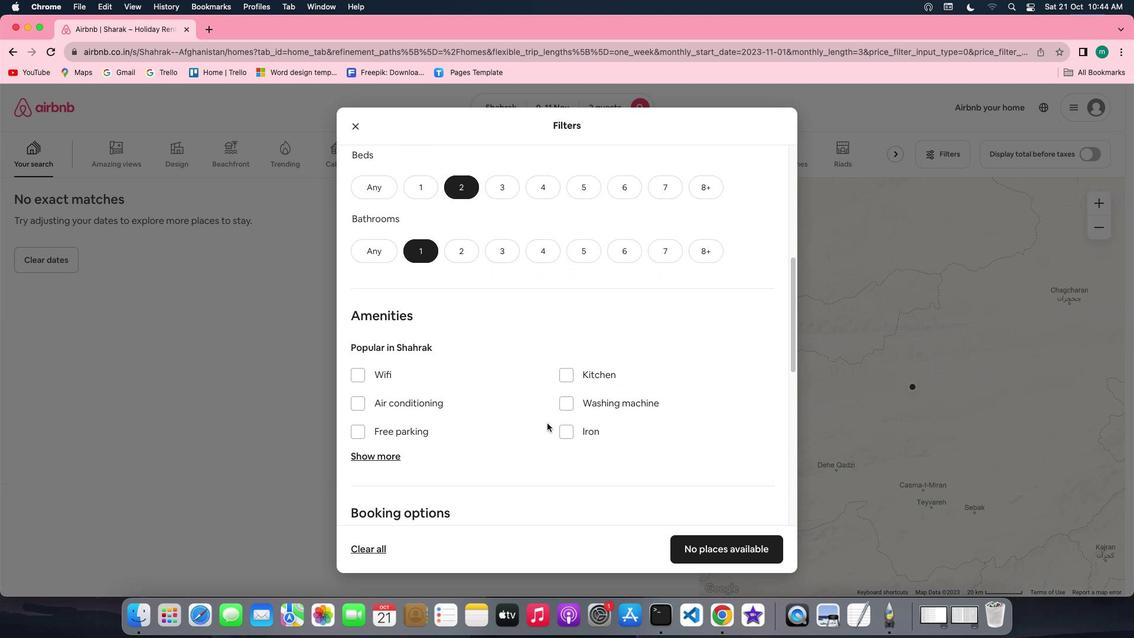 
Action: Mouse scrolled (547, 423) with delta (0, 0)
Screenshot: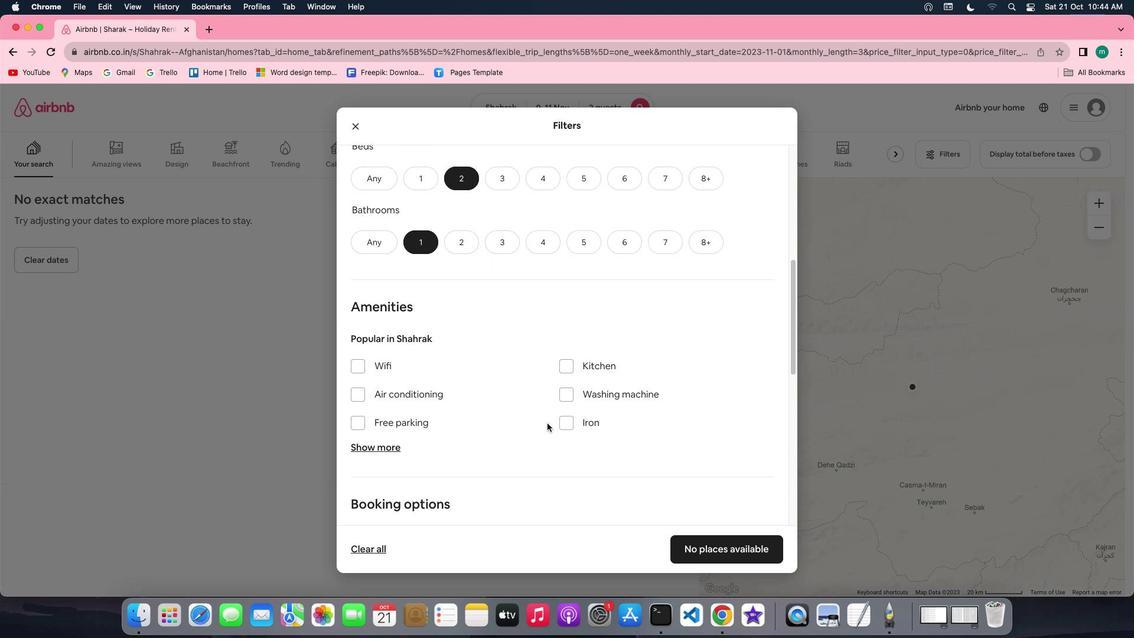 
Action: Mouse scrolled (547, 423) with delta (0, 0)
Screenshot: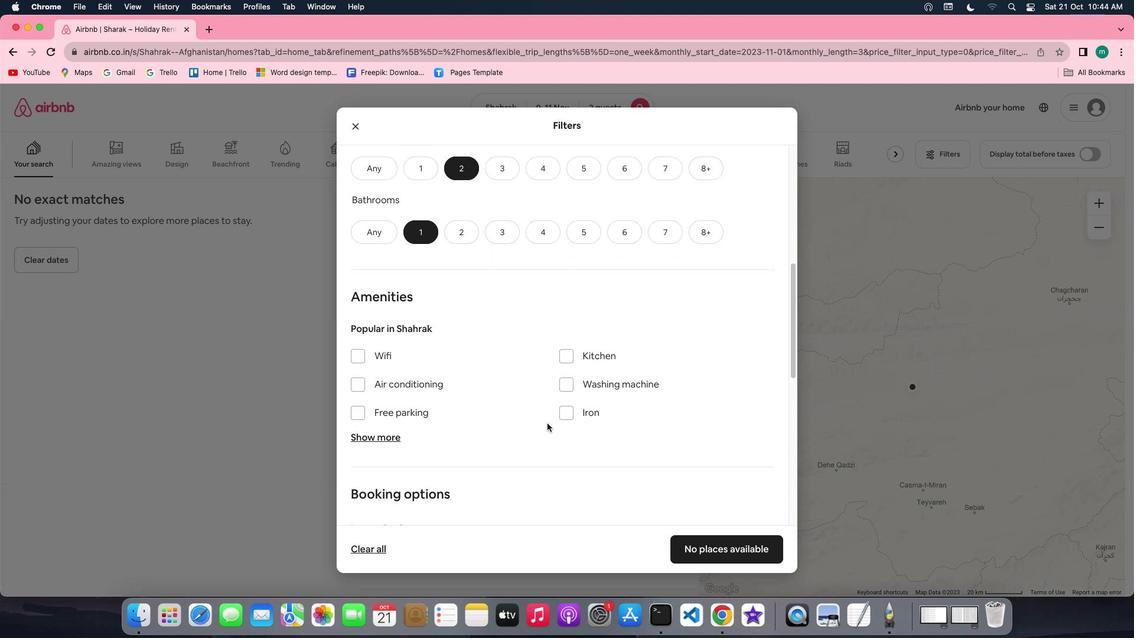 
Action: Mouse scrolled (547, 423) with delta (0, 0)
Screenshot: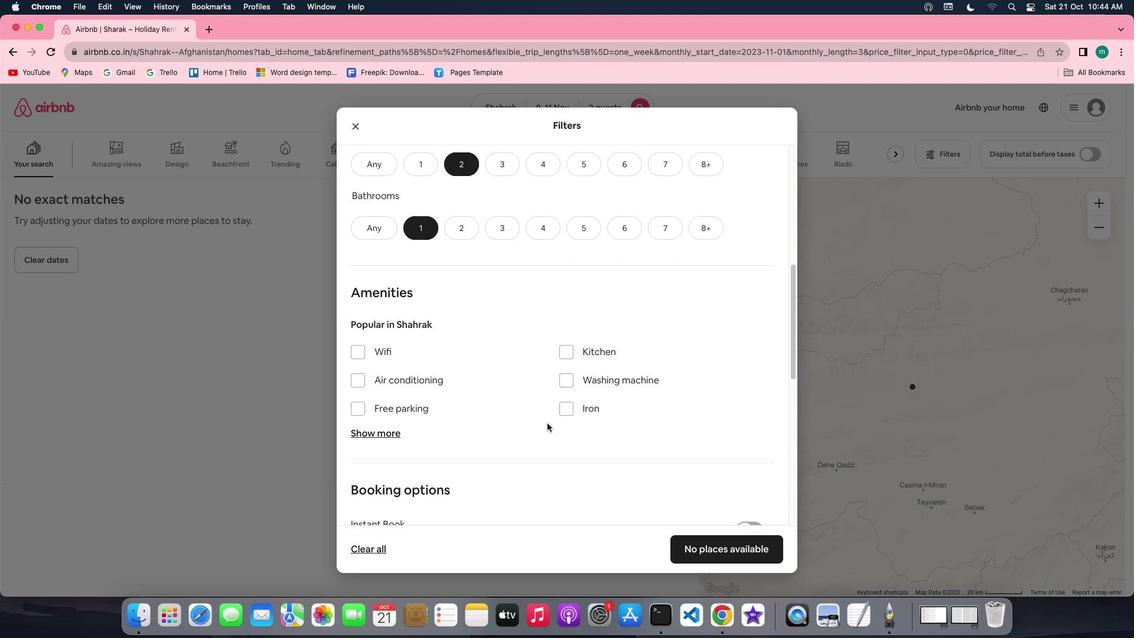 
Action: Mouse scrolled (547, 423) with delta (0, 0)
Screenshot: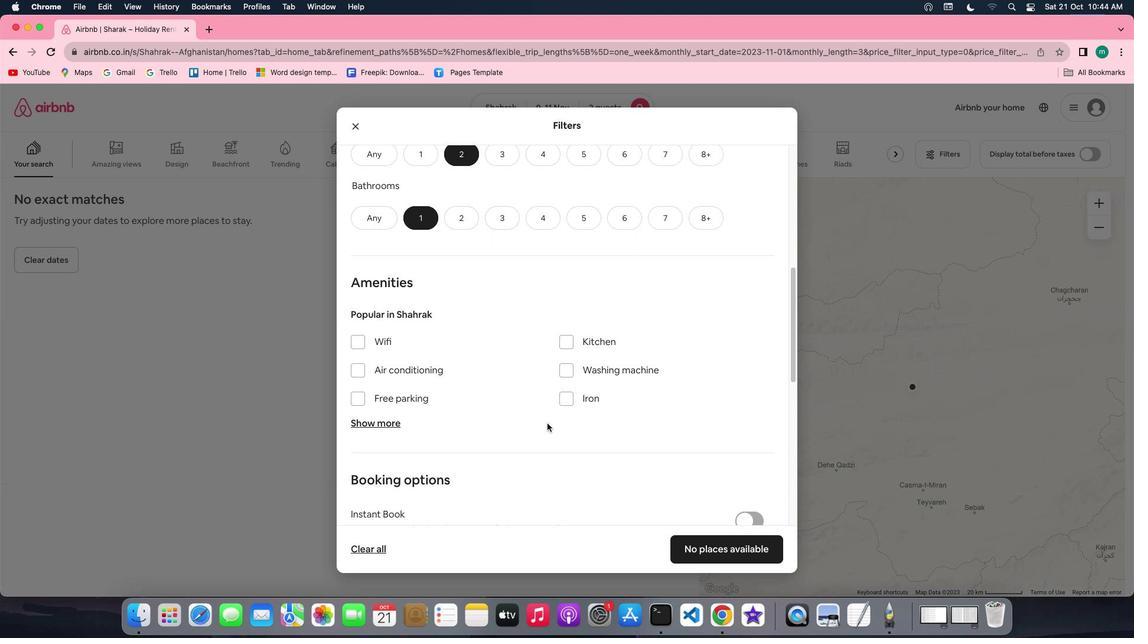 
Action: Mouse scrolled (547, 423) with delta (0, 0)
Screenshot: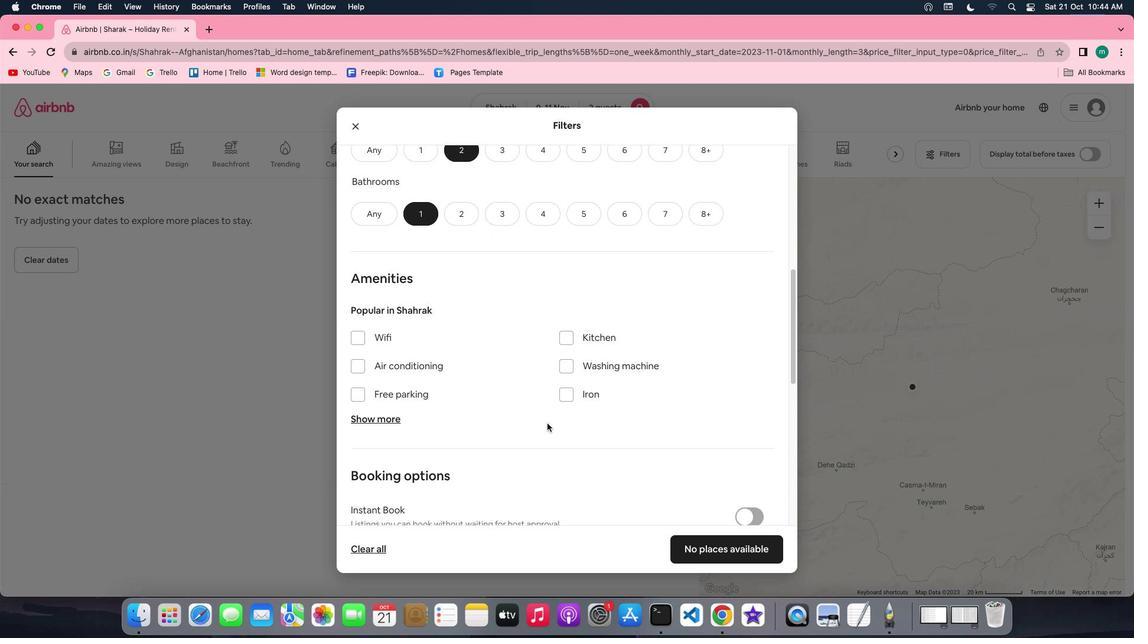 
Action: Mouse scrolled (547, 423) with delta (0, 0)
Screenshot: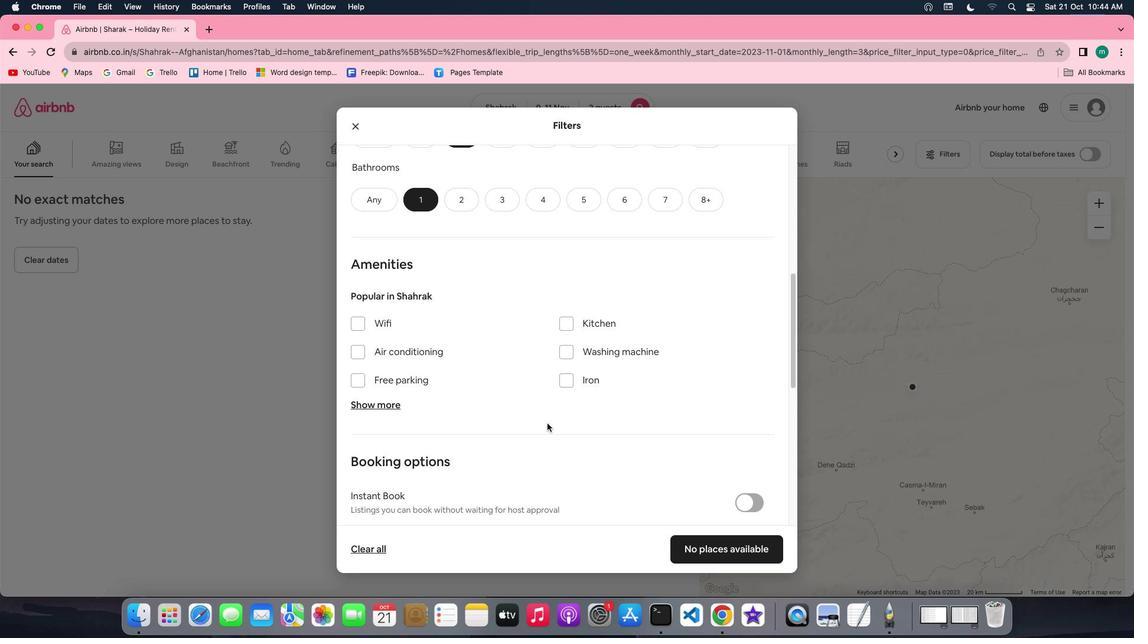 
Action: Mouse scrolled (547, 423) with delta (0, 0)
Screenshot: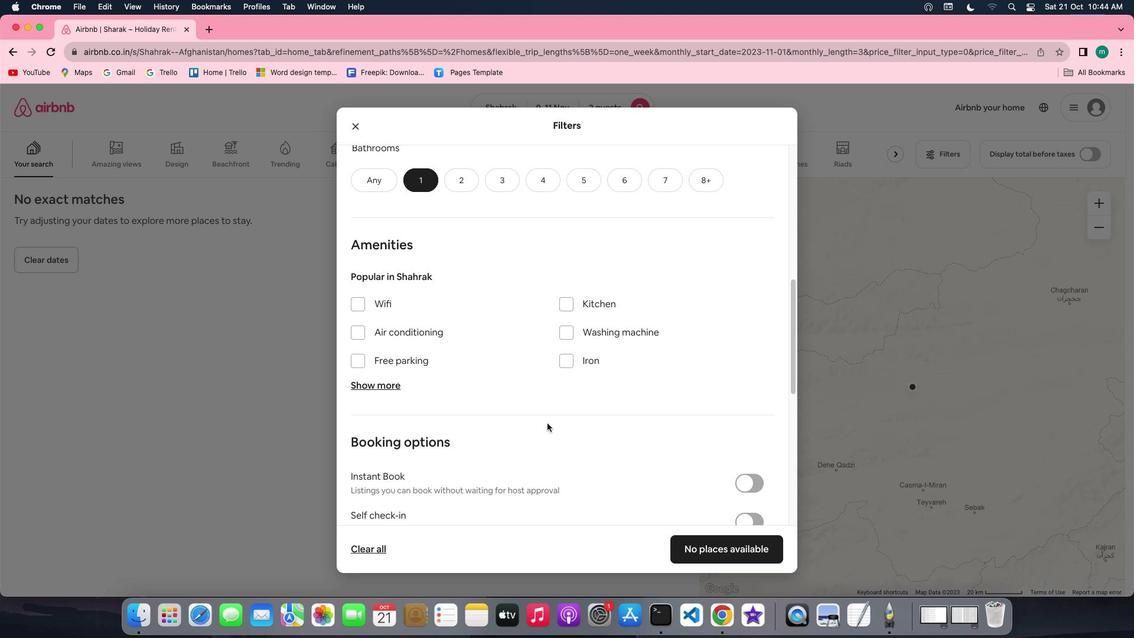 
Action: Mouse scrolled (547, 423) with delta (0, 0)
Screenshot: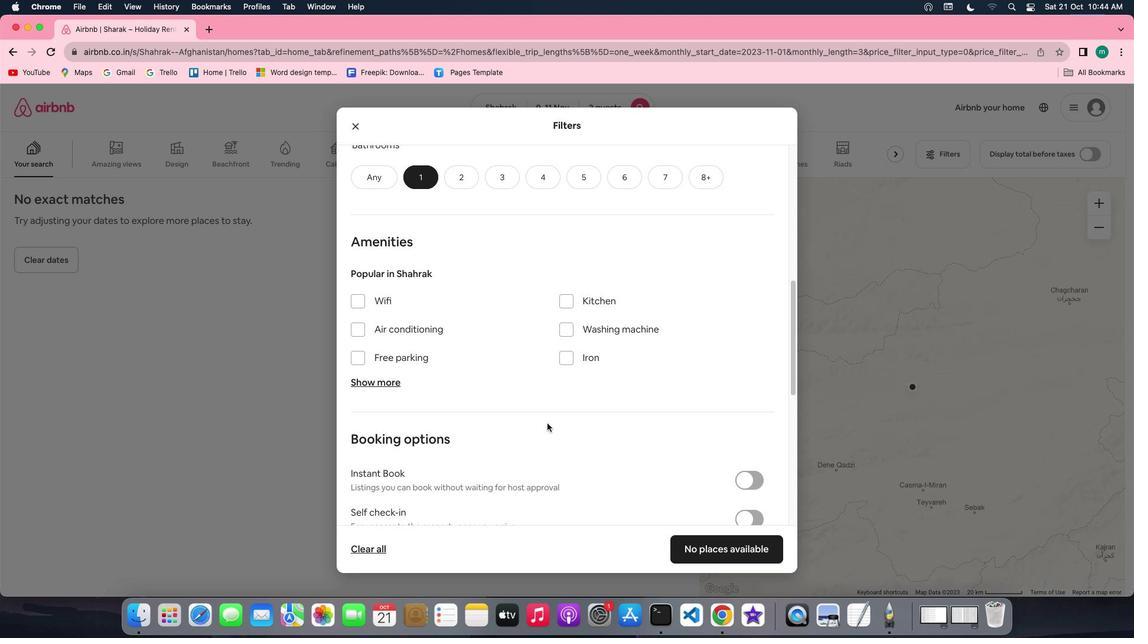 
Action: Mouse moved to (376, 288)
Screenshot: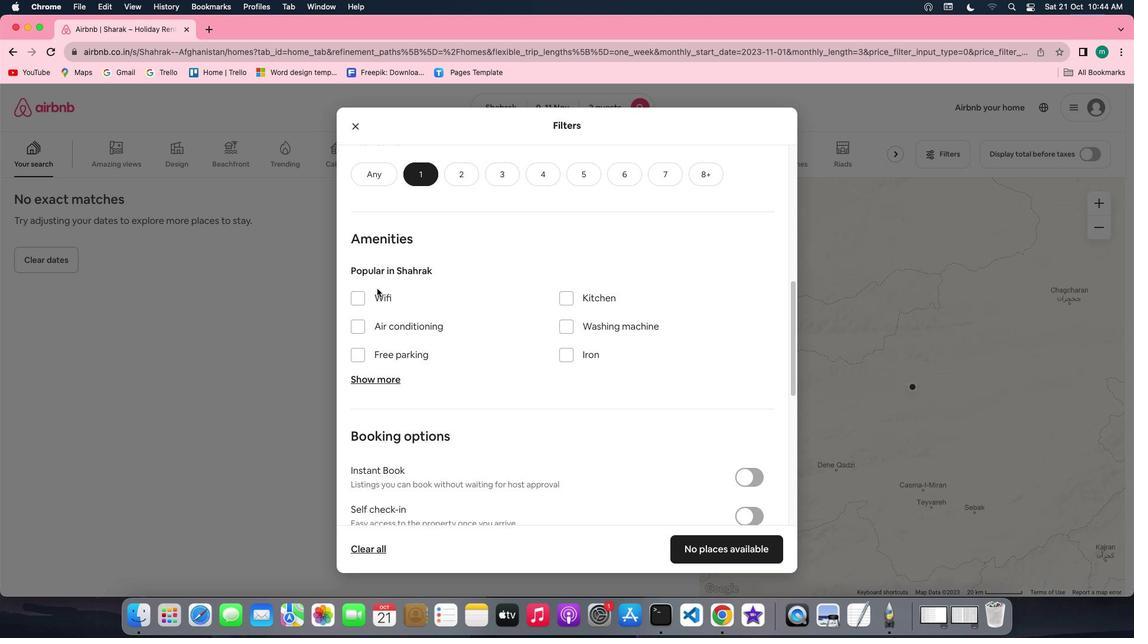 
Action: Mouse pressed left at (376, 288)
Screenshot: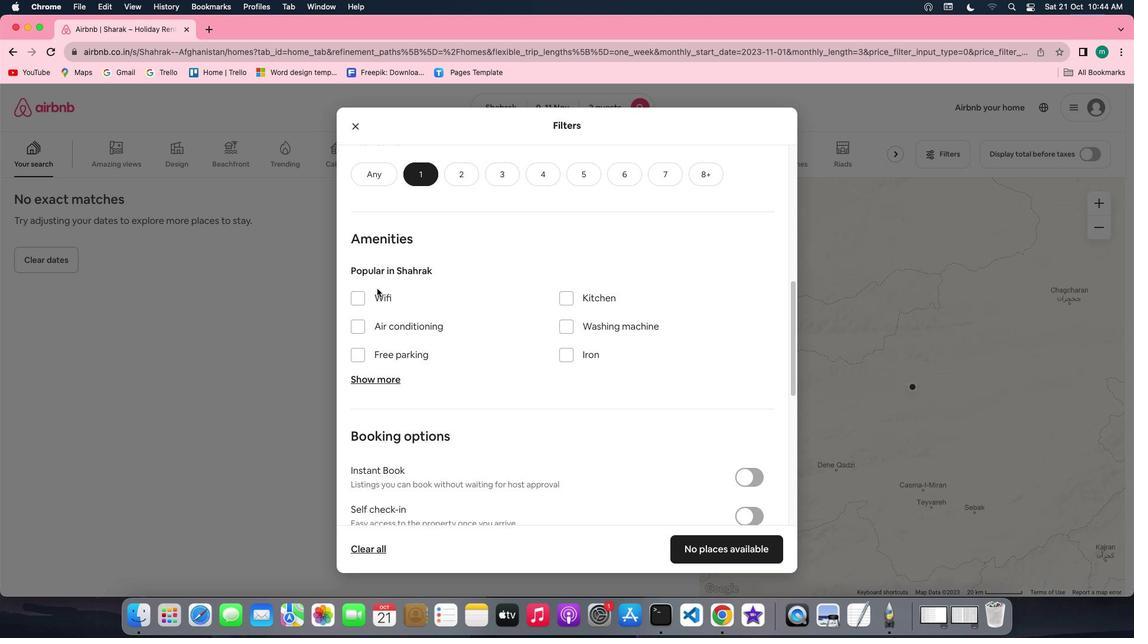 
Action: Mouse moved to (381, 293)
Screenshot: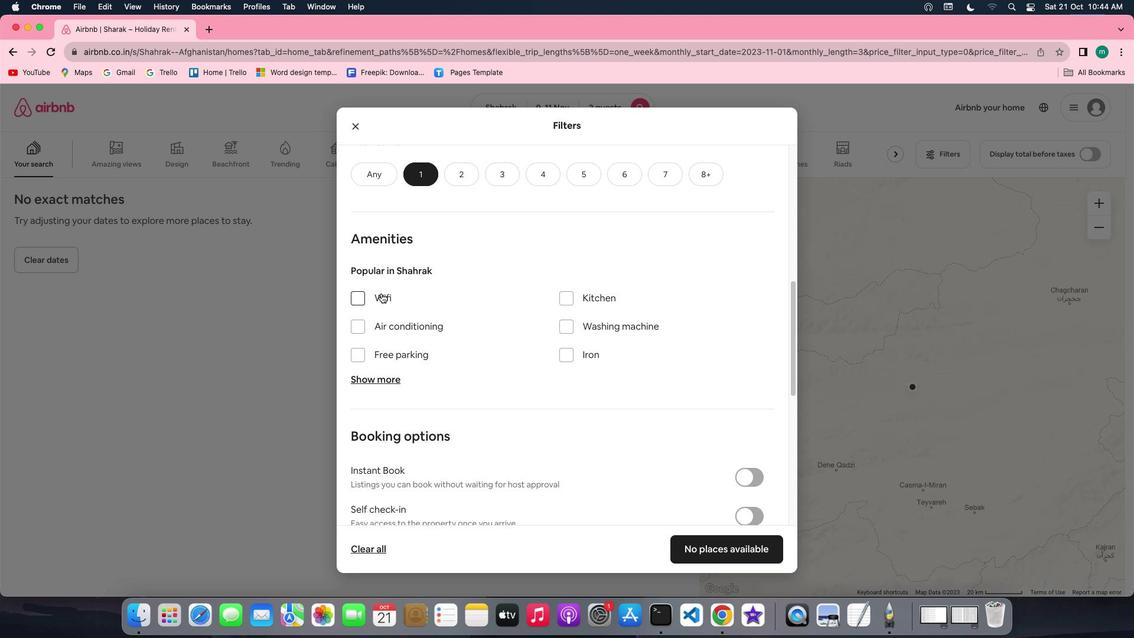 
Action: Mouse pressed left at (381, 293)
Screenshot: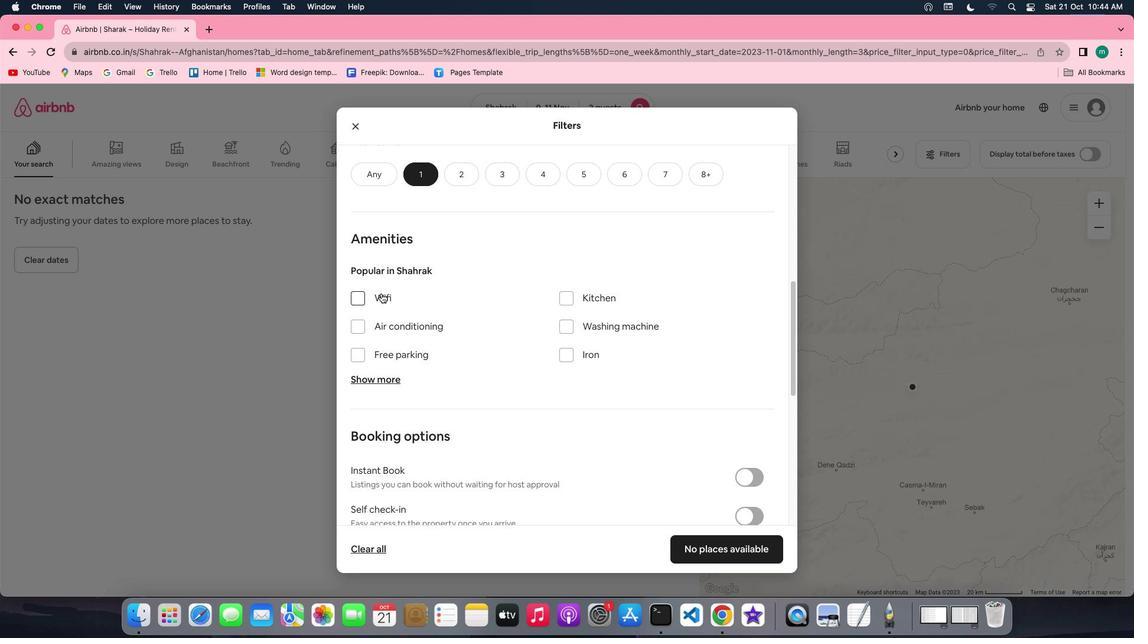 
Action: Mouse moved to (663, 438)
Screenshot: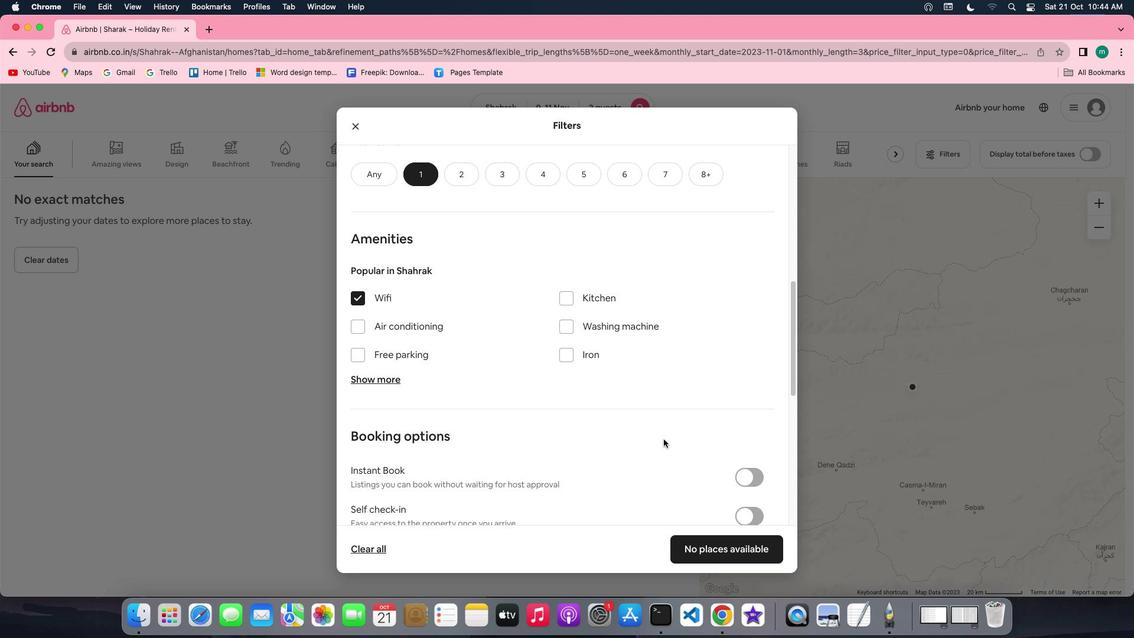 
Action: Mouse scrolled (663, 438) with delta (0, 0)
Screenshot: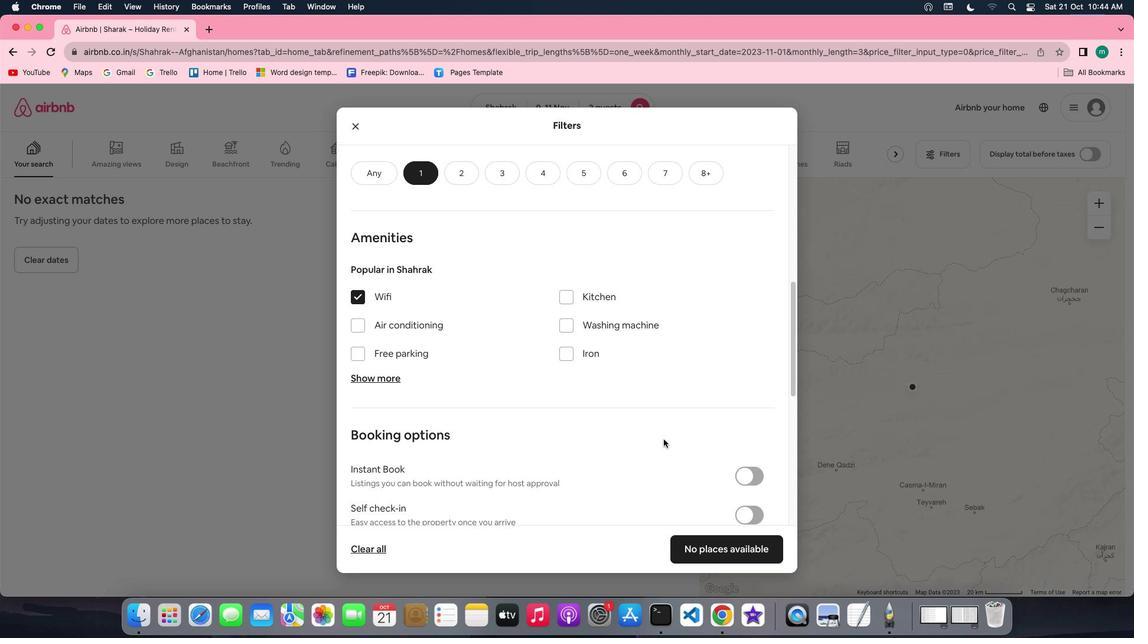 
Action: Mouse scrolled (663, 438) with delta (0, 0)
Screenshot: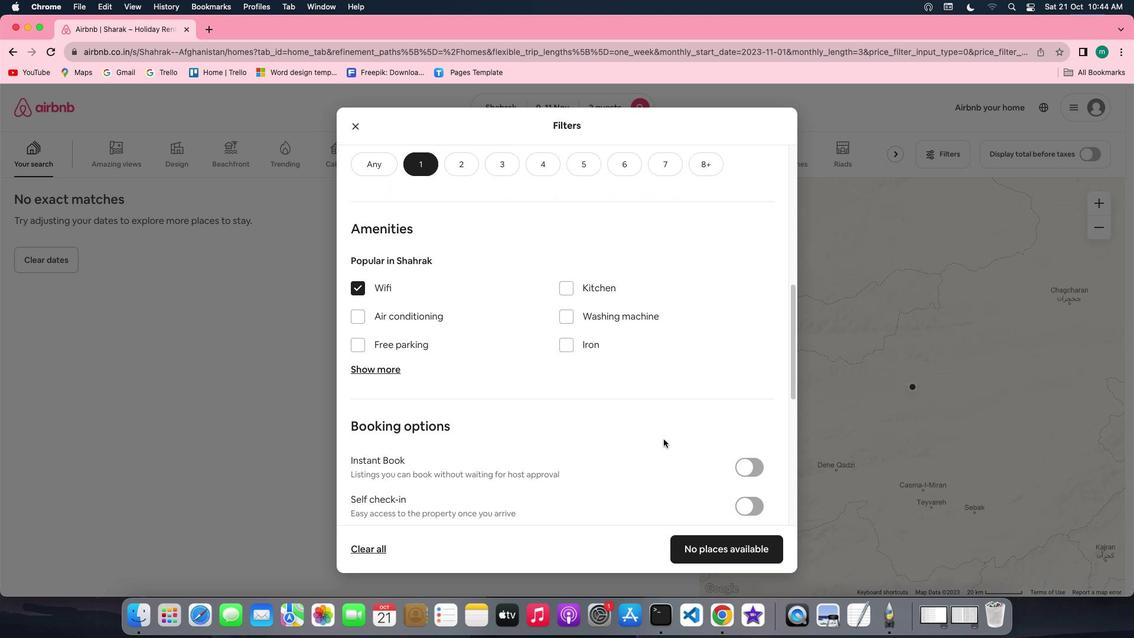 
Action: Mouse scrolled (663, 438) with delta (0, -1)
Screenshot: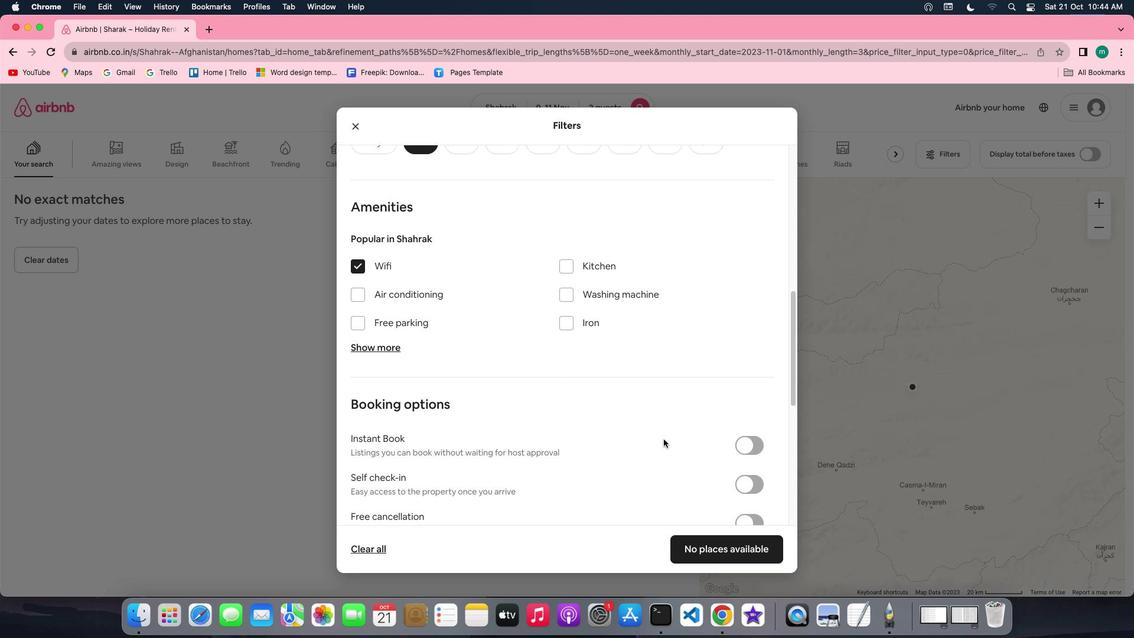 
Action: Mouse moved to (744, 414)
Screenshot: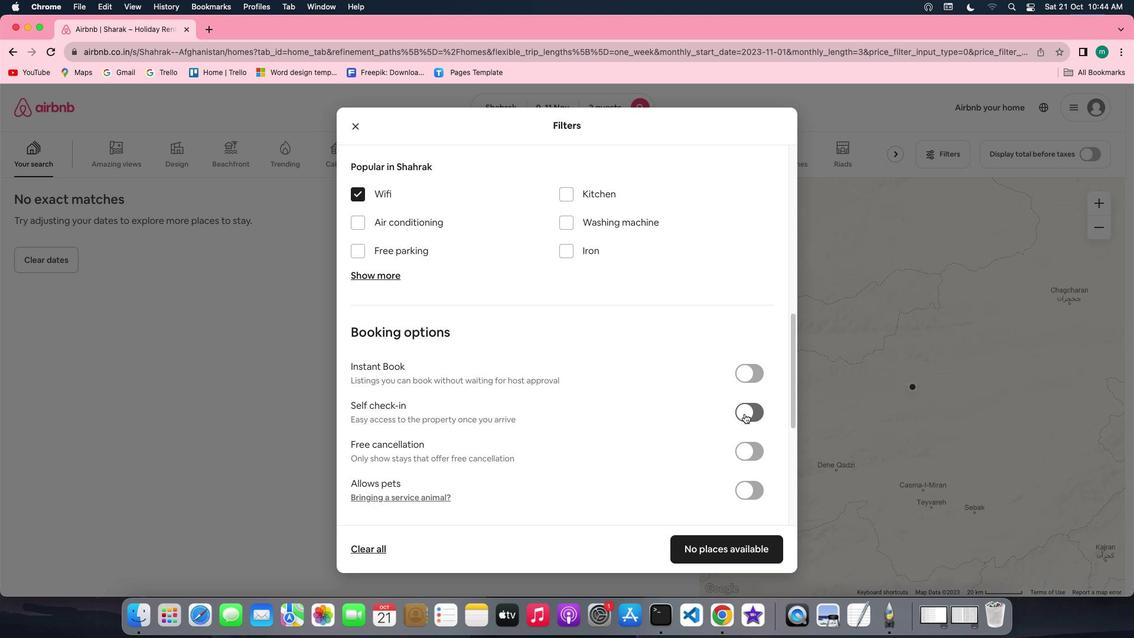 
Action: Mouse pressed left at (744, 414)
Screenshot: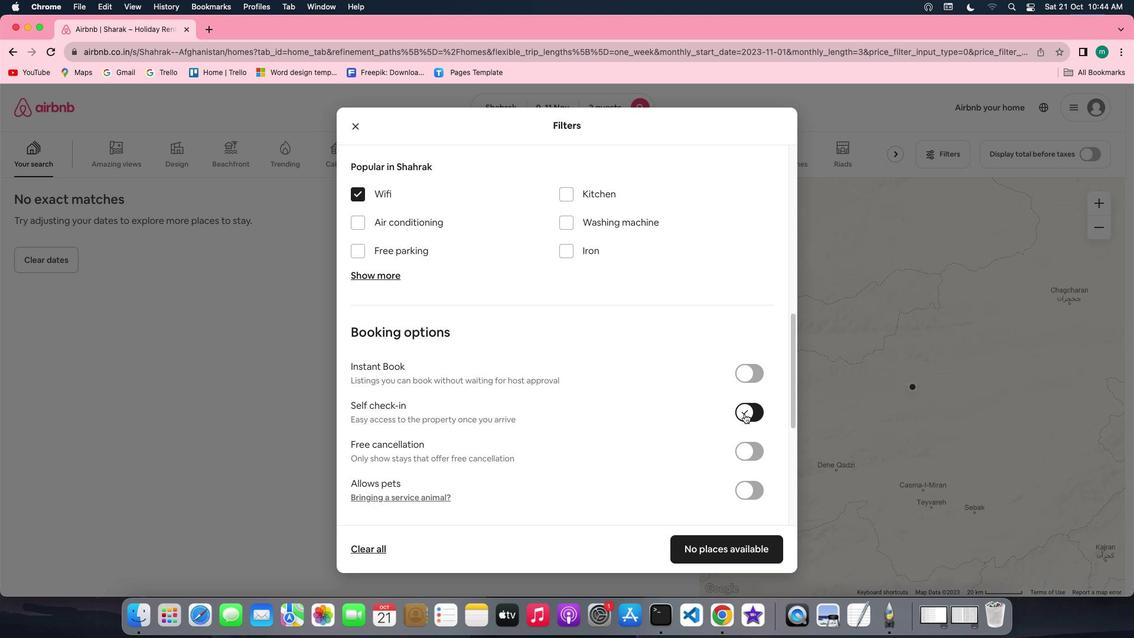 
Action: Mouse moved to (681, 509)
Screenshot: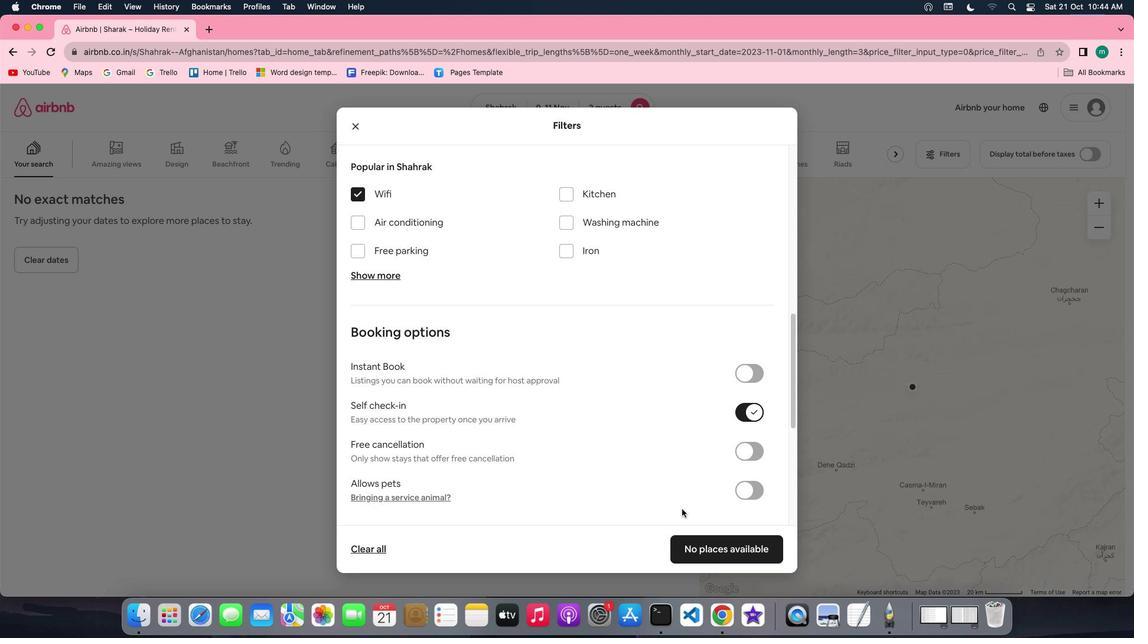 
Action: Mouse scrolled (681, 509) with delta (0, 0)
Screenshot: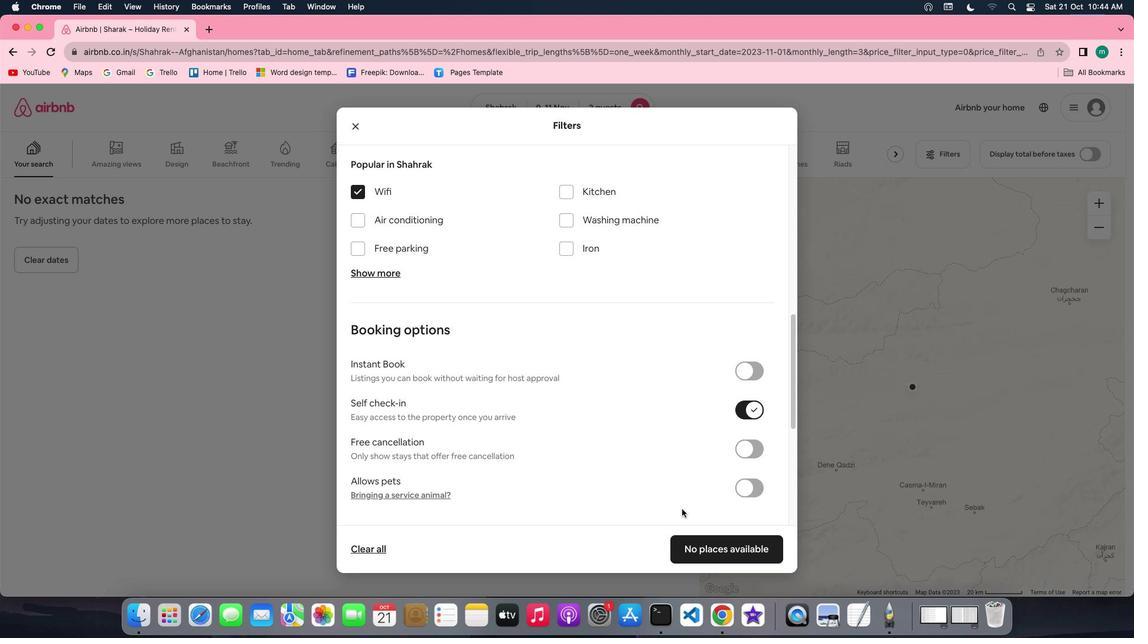 
Action: Mouse scrolled (681, 509) with delta (0, 0)
Screenshot: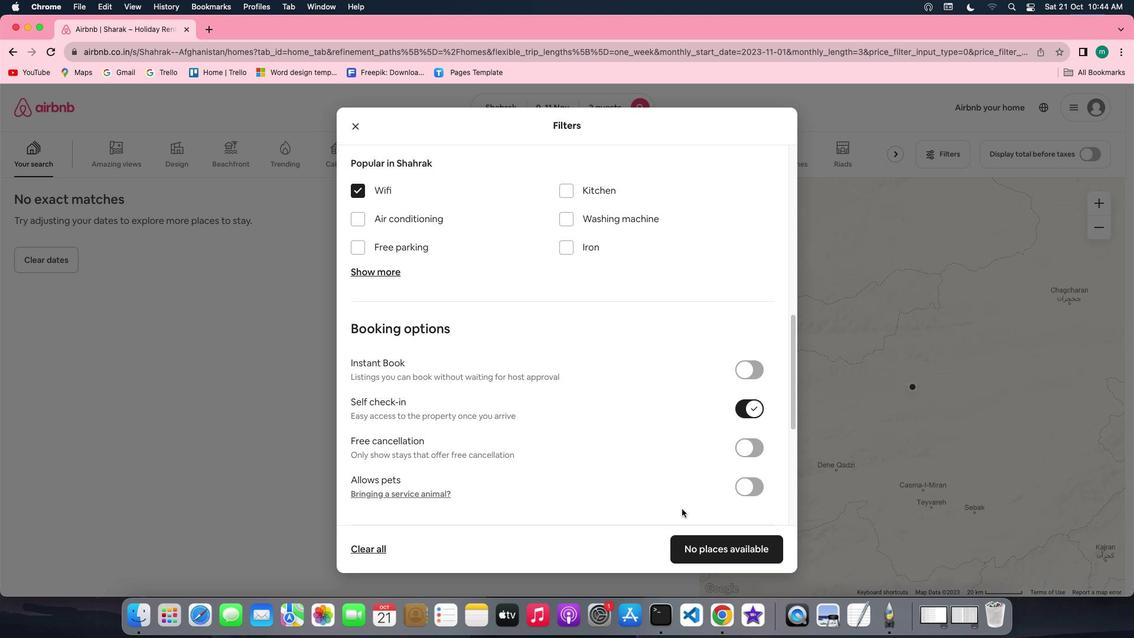 
Action: Mouse scrolled (681, 509) with delta (0, -1)
Screenshot: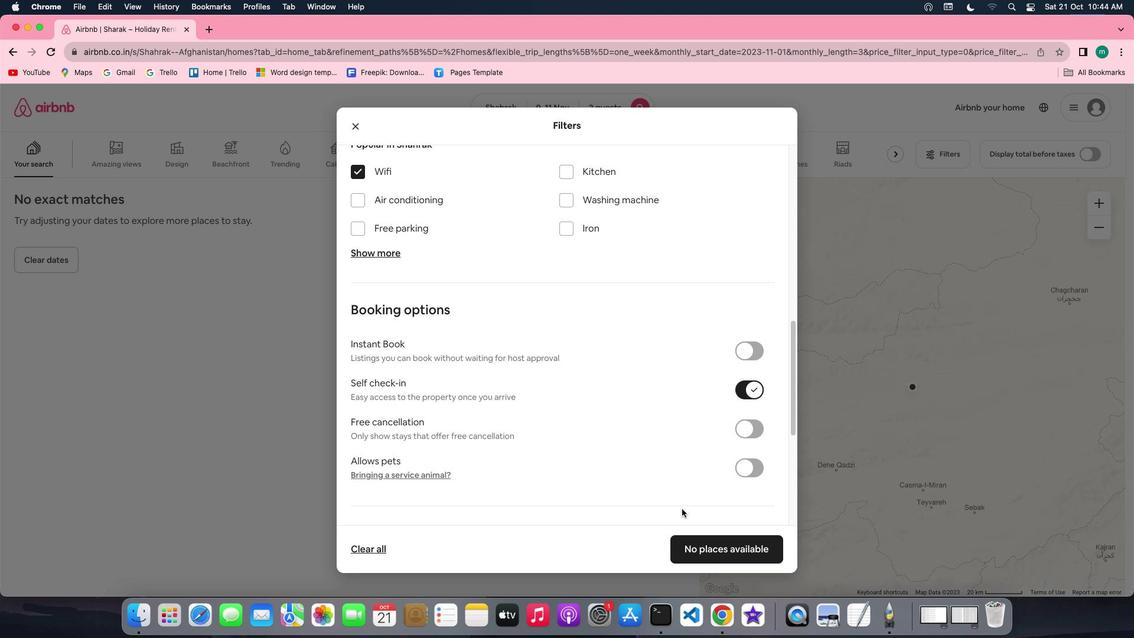 
Action: Mouse scrolled (681, 509) with delta (0, -1)
Screenshot: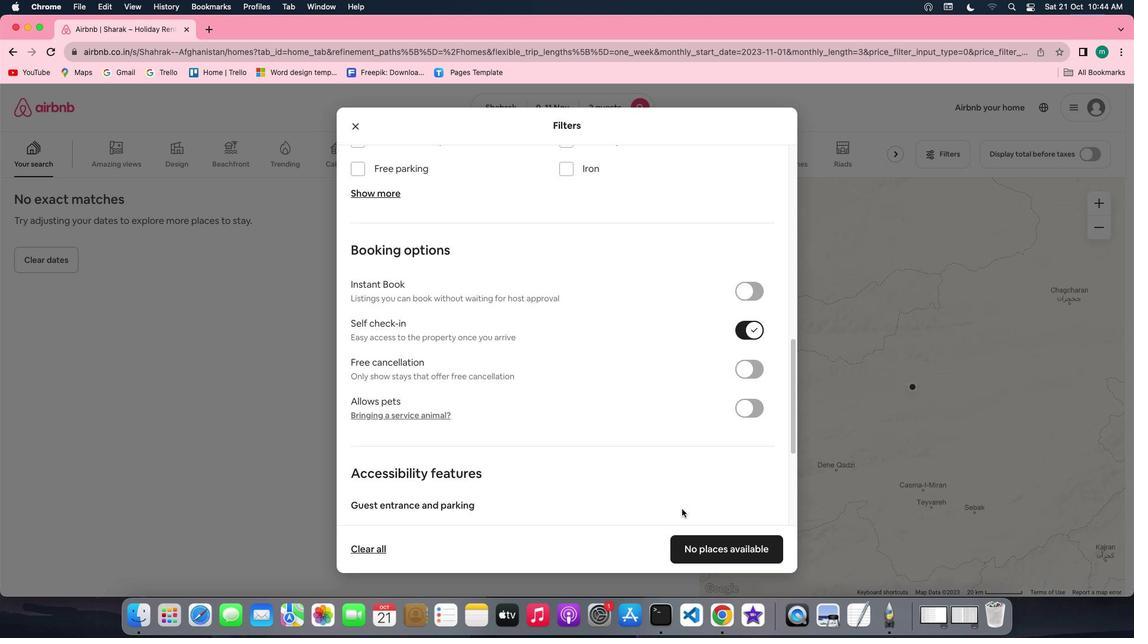 
Action: Mouse moved to (735, 540)
Screenshot: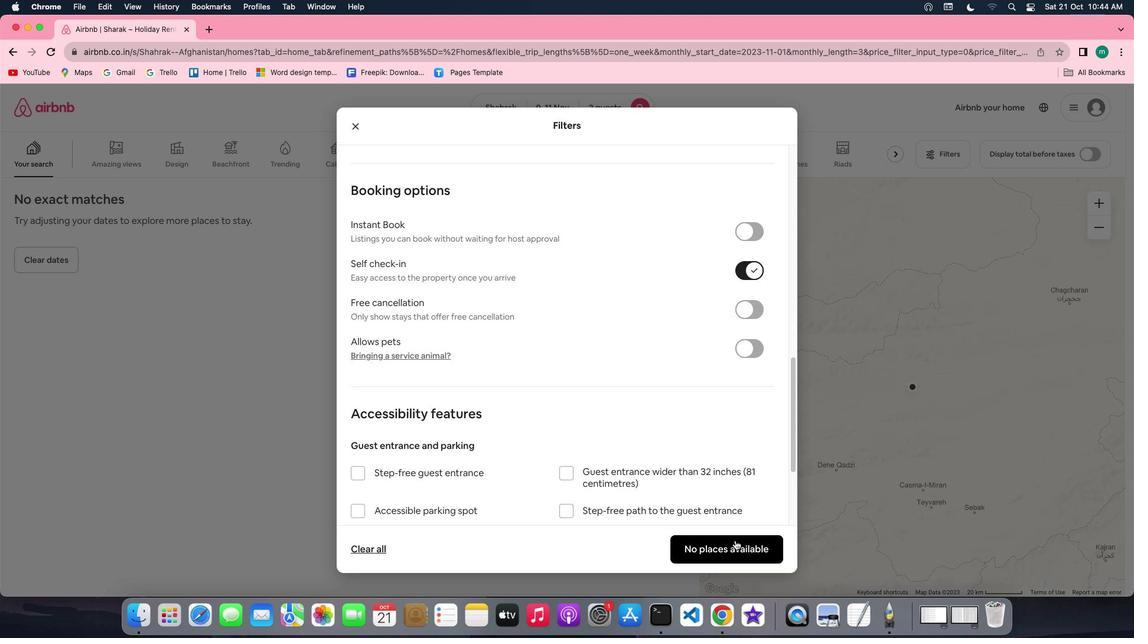 
Action: Mouse pressed left at (735, 540)
Screenshot: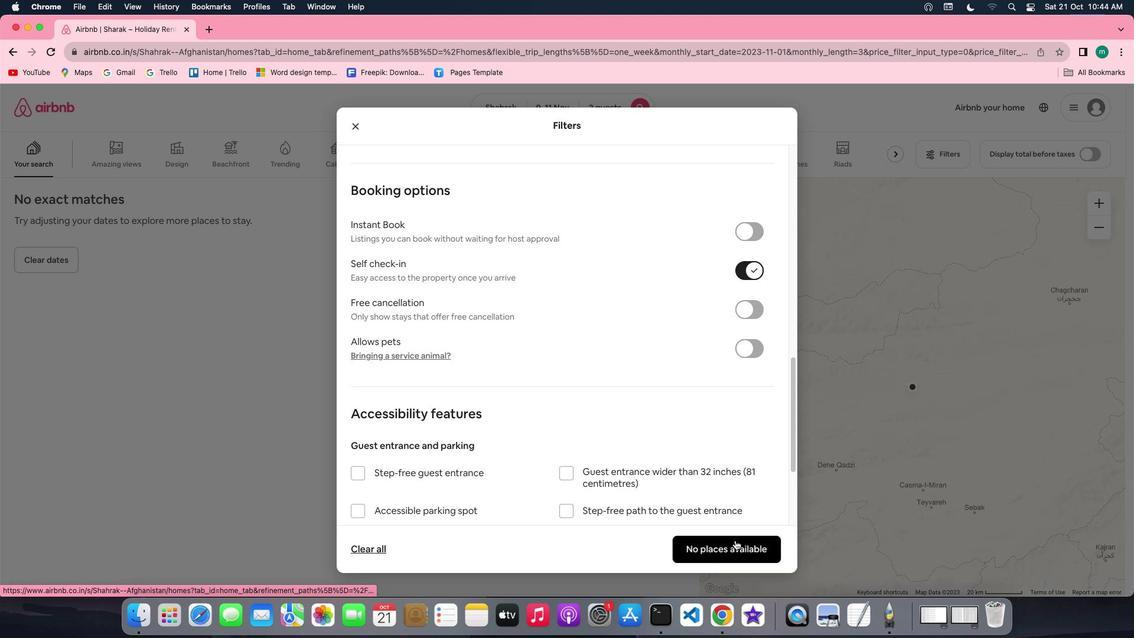 
Action: Mouse moved to (732, 541)
Screenshot: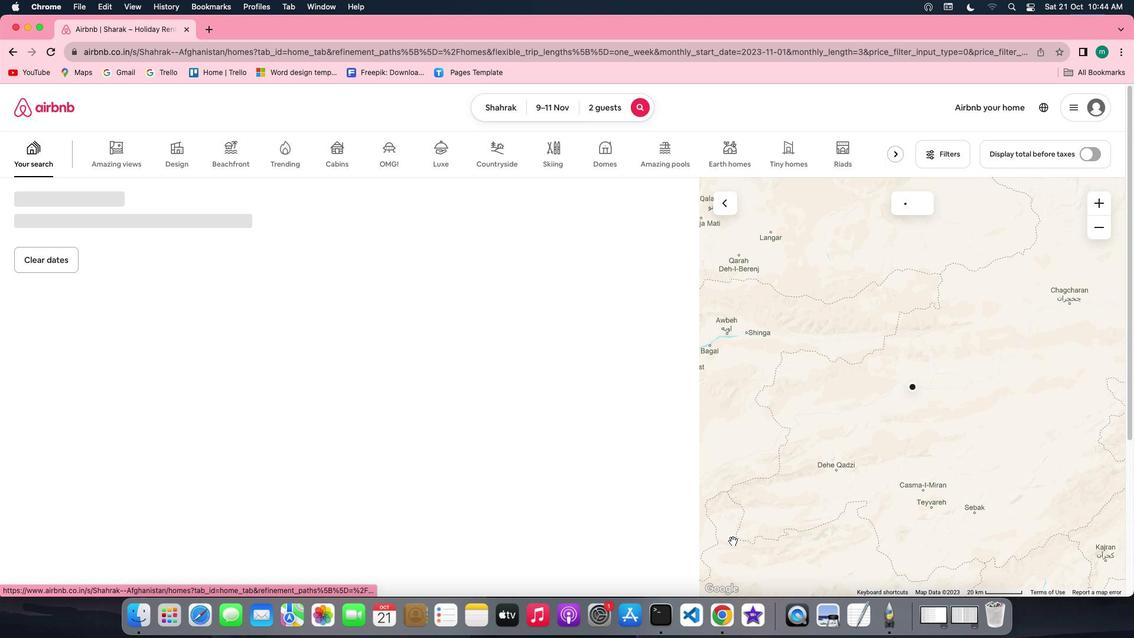 
